 Task: Open Card Shareholder Meeting in Board Voice of Customer Journey Mapping to Workspace Business Intelligence and add a team member Softage.1@softage.net, a label Blue, a checklist Brand Identity, an attachment from Trello, a color Blue and finally, add a card description 'Conduct customer research for new marketing strategy' and a comment 'Given the potential risks associated with this task, let us ensure that we have a solid risk management plan in place.'. Add a start date 'Jan 09, 1900' with a due date 'Jan 16, 1900'
Action: Mouse moved to (67, 285)
Screenshot: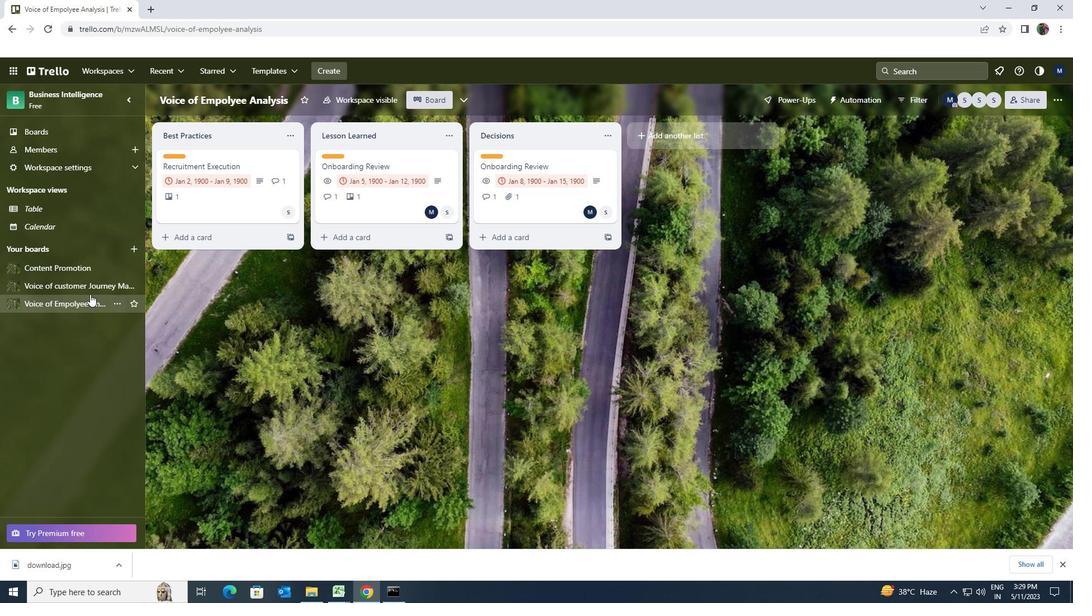 
Action: Mouse pressed left at (67, 285)
Screenshot: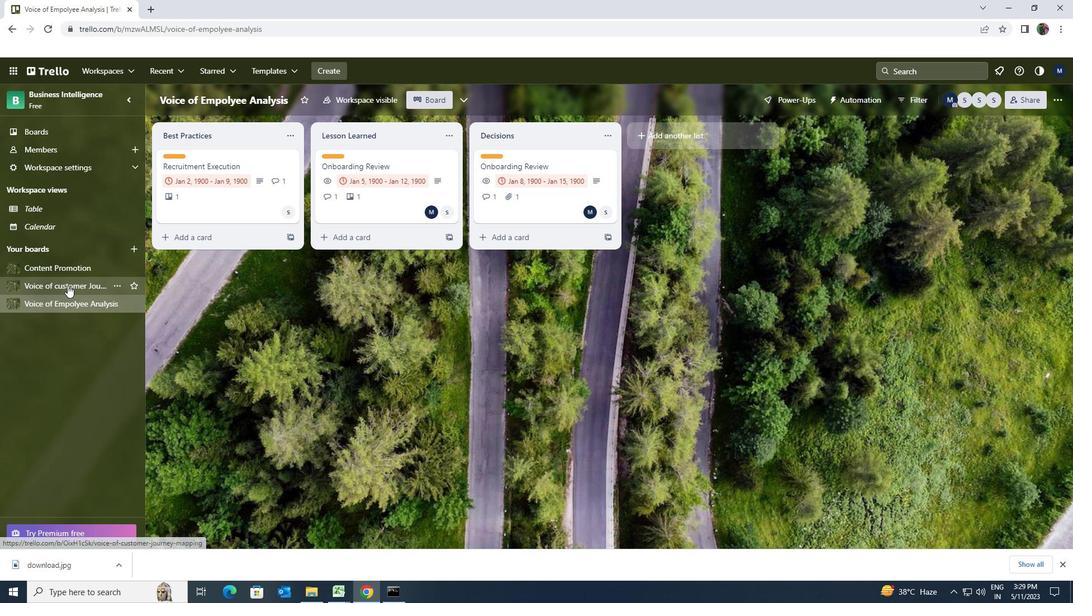 
Action: Mouse moved to (540, 157)
Screenshot: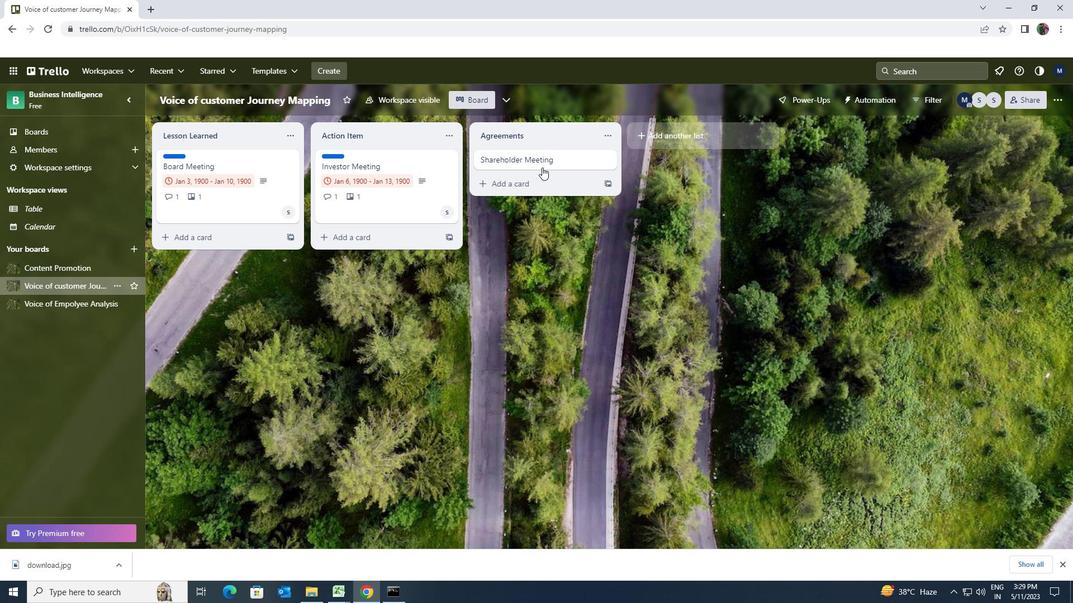 
Action: Mouse pressed left at (540, 157)
Screenshot: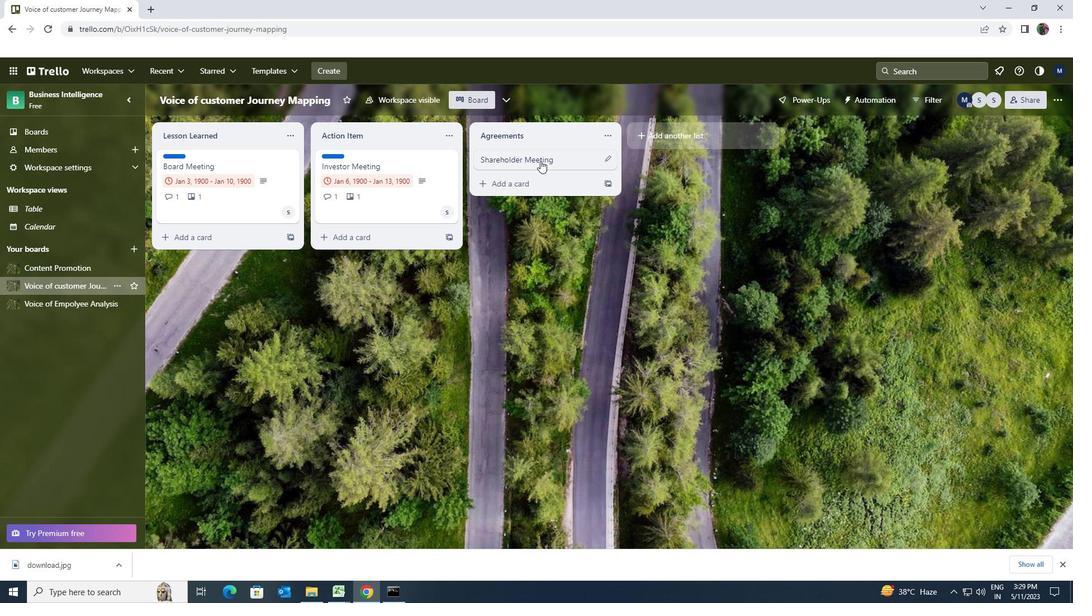 
Action: Mouse moved to (655, 157)
Screenshot: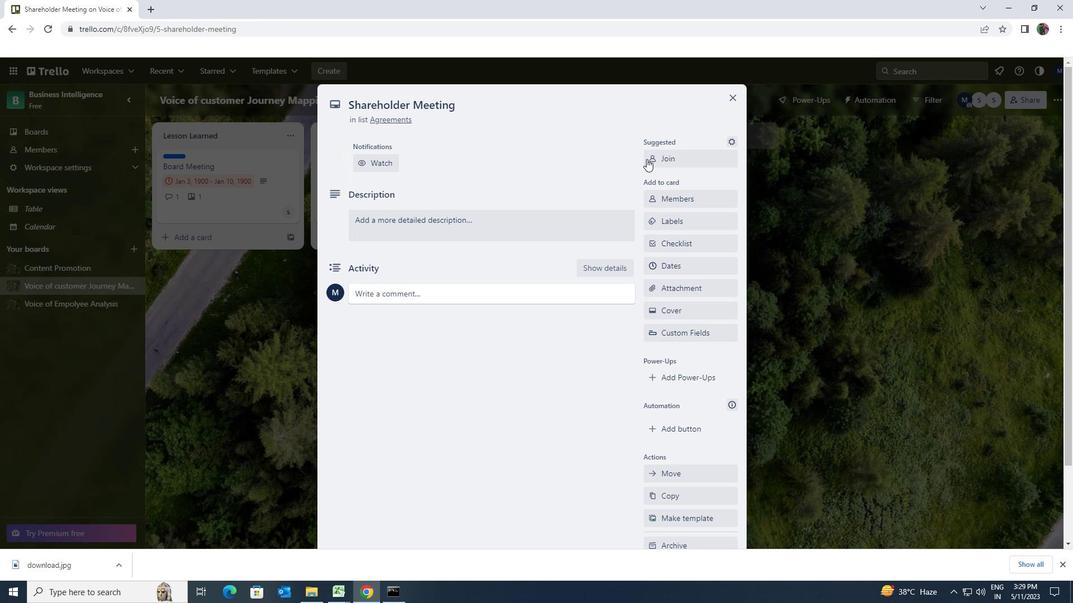 
Action: Mouse pressed left at (655, 157)
Screenshot: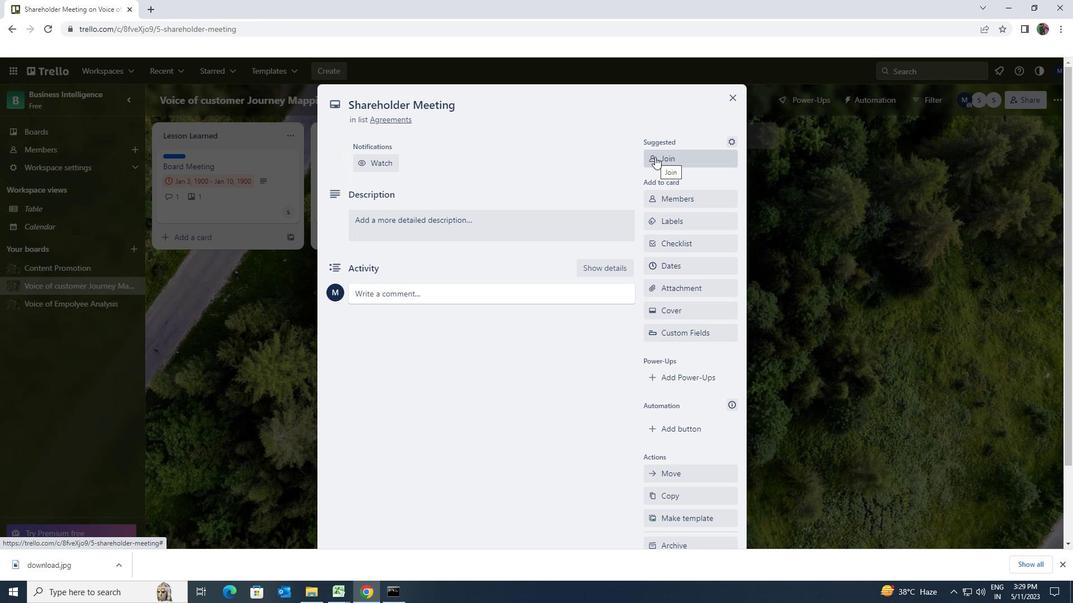 
Action: Mouse moved to (666, 162)
Screenshot: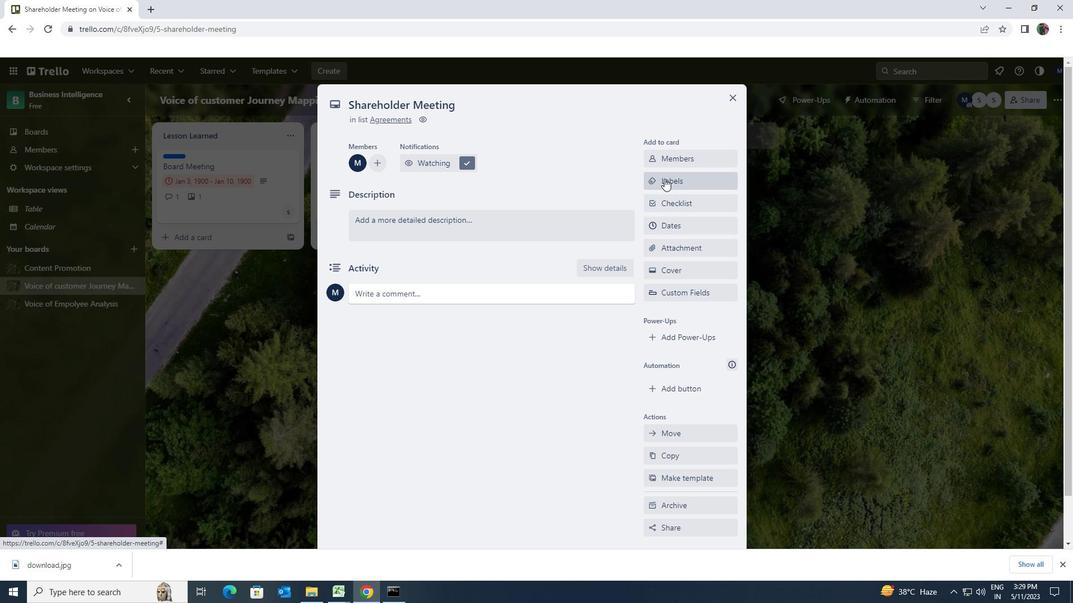 
Action: Mouse pressed left at (666, 162)
Screenshot: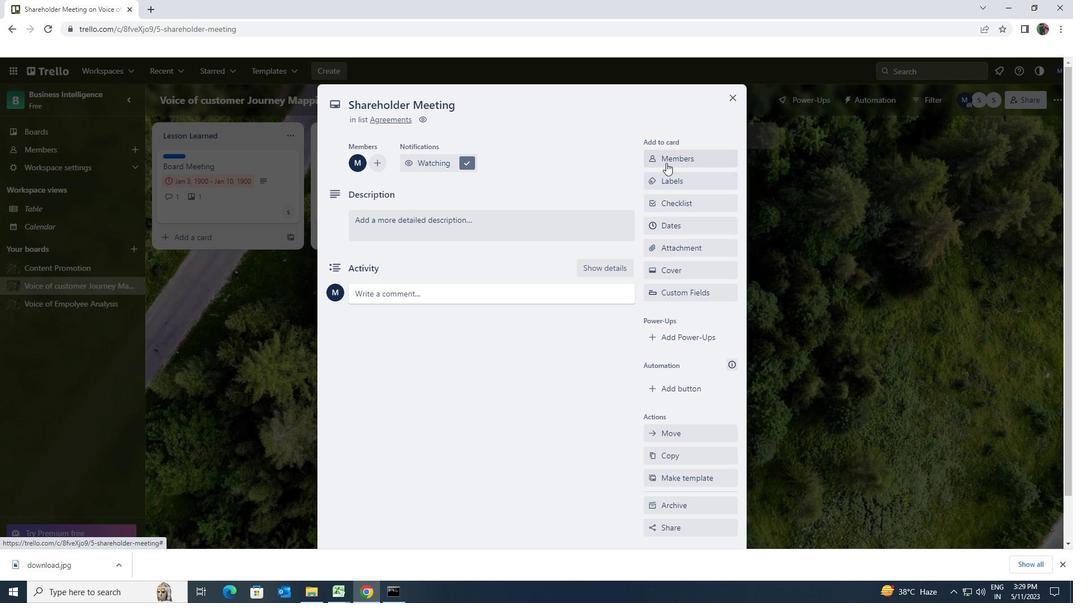 
Action: Mouse moved to (672, 206)
Screenshot: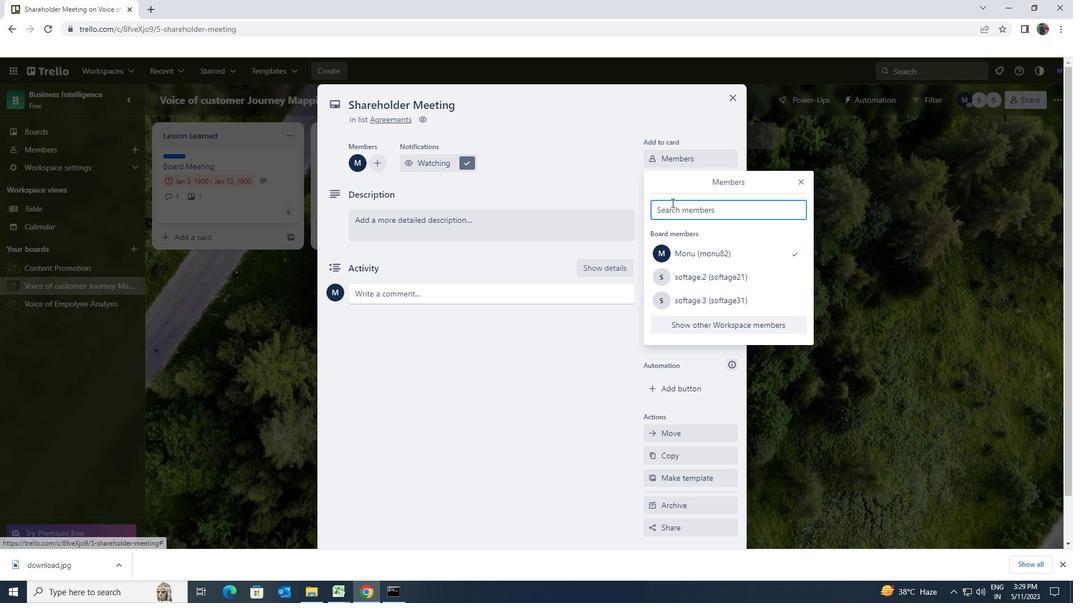 
Action: Mouse pressed left at (672, 206)
Screenshot: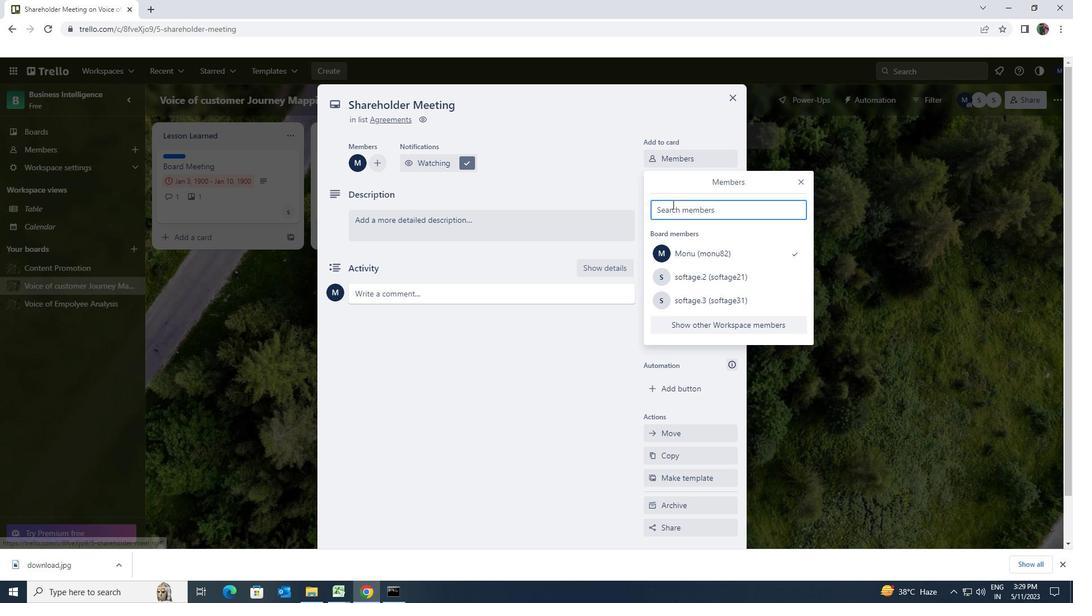 
Action: Key pressed softage.1<Key.shift>@SOFTAGE.NET
Screenshot: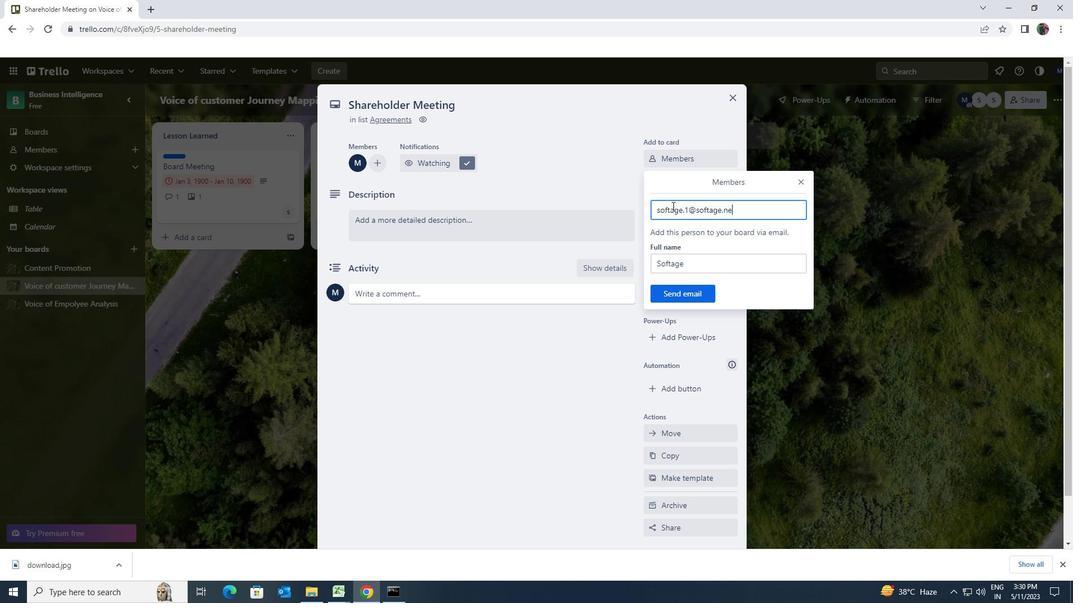 
Action: Mouse moved to (674, 287)
Screenshot: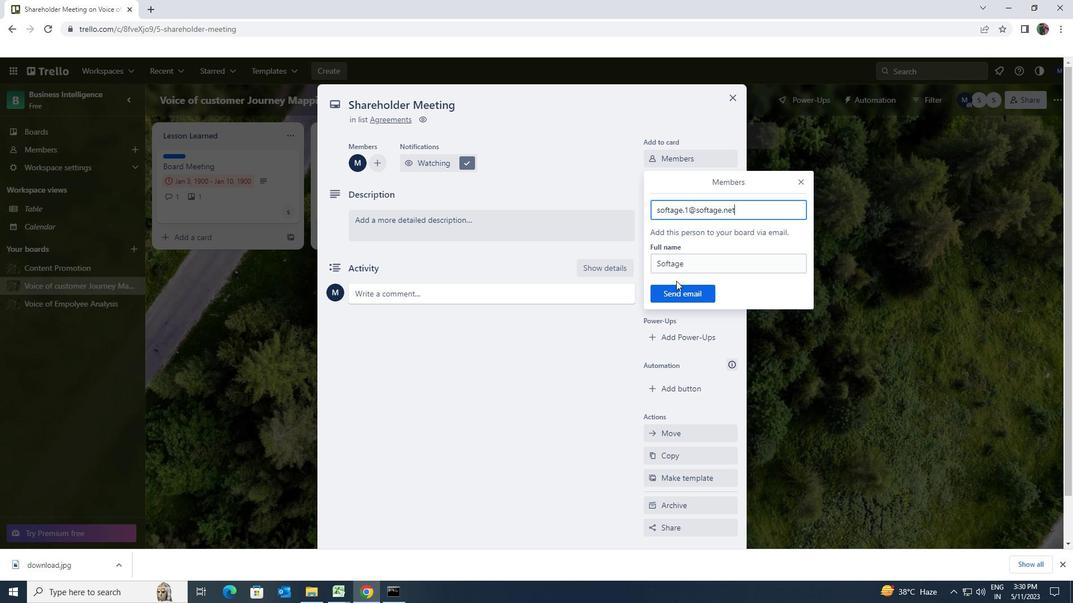 
Action: Mouse pressed left at (674, 287)
Screenshot: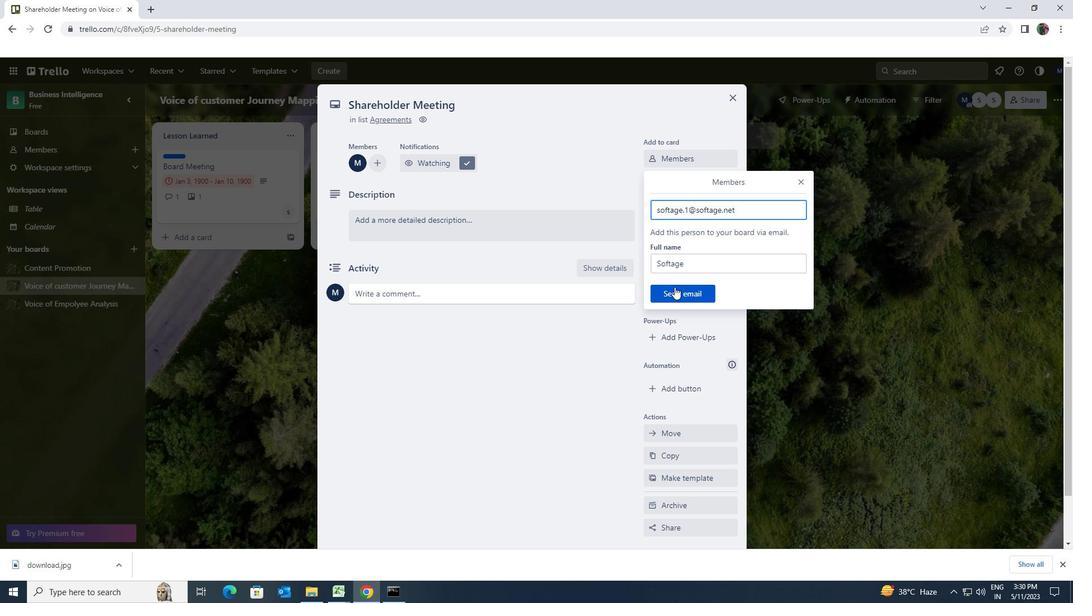 
Action: Mouse moved to (683, 180)
Screenshot: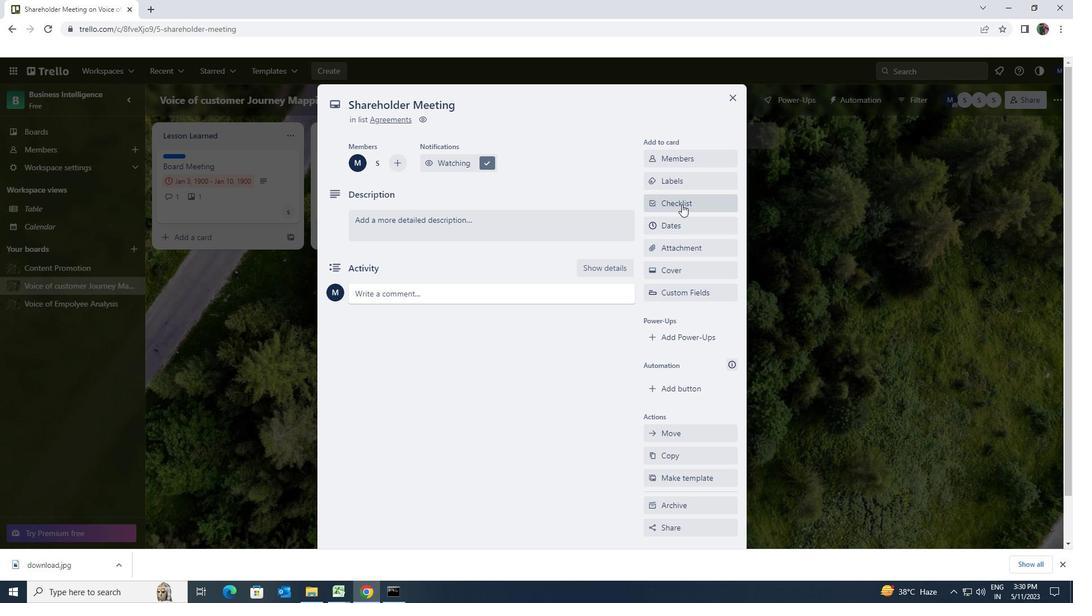 
Action: Mouse pressed left at (683, 180)
Screenshot: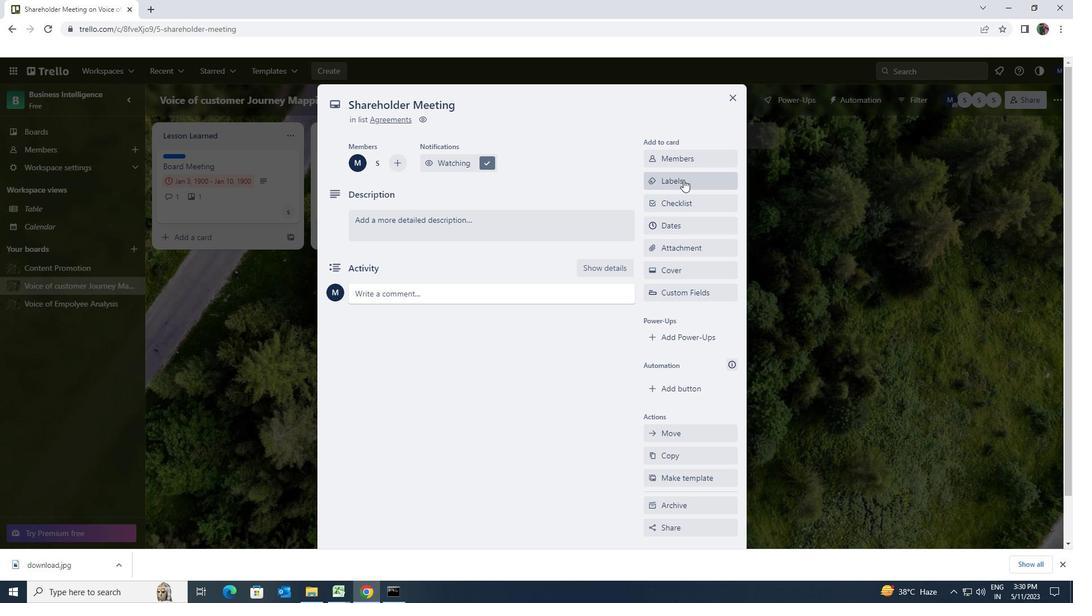 
Action: Mouse moved to (733, 414)
Screenshot: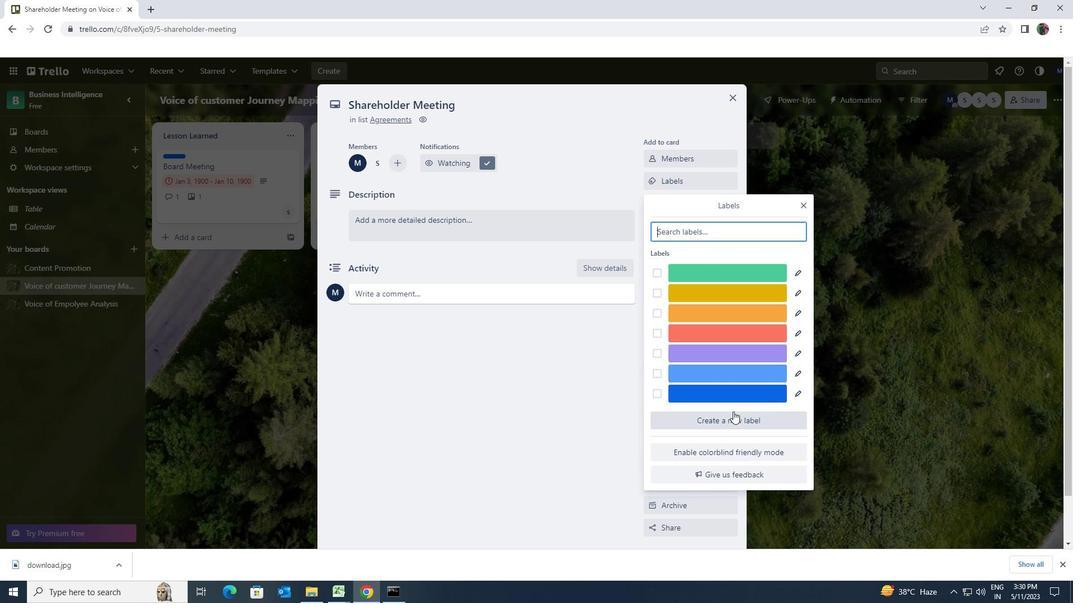 
Action: Mouse pressed left at (733, 414)
Screenshot: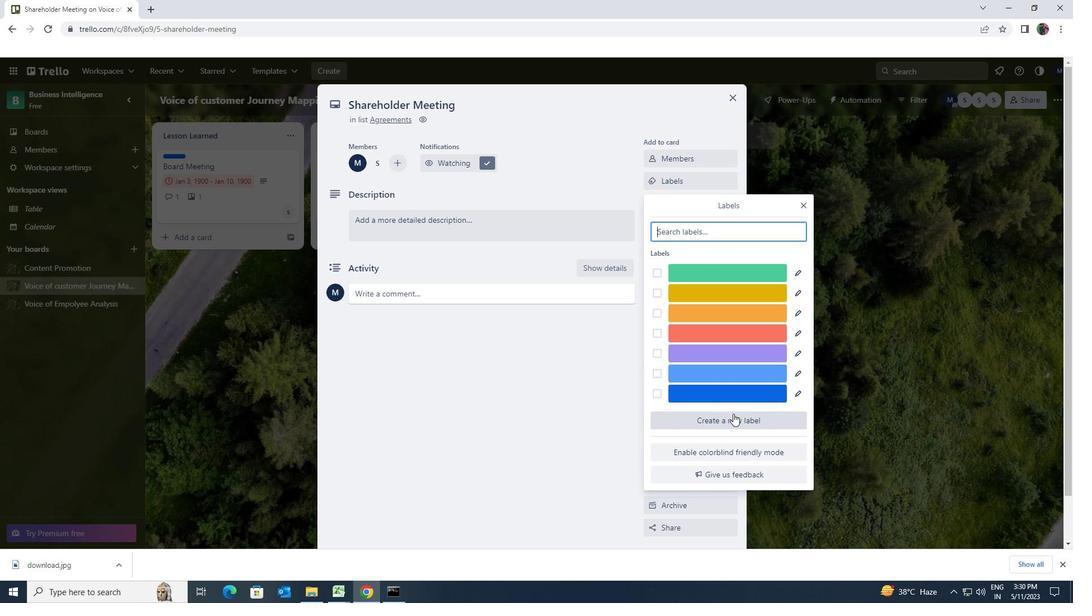 
Action: Mouse moved to (668, 446)
Screenshot: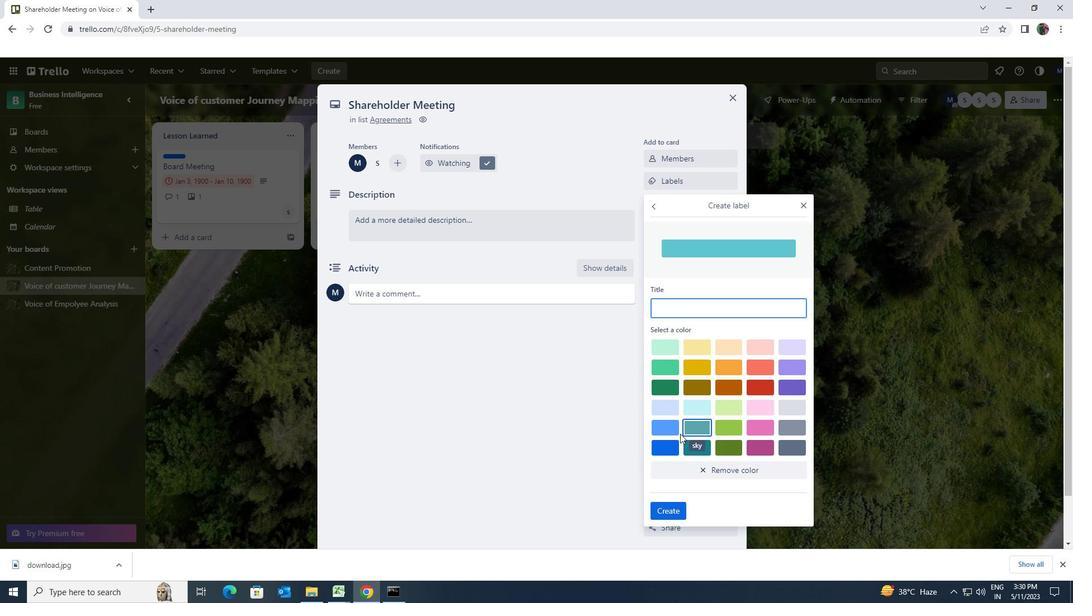 
Action: Mouse pressed left at (668, 446)
Screenshot: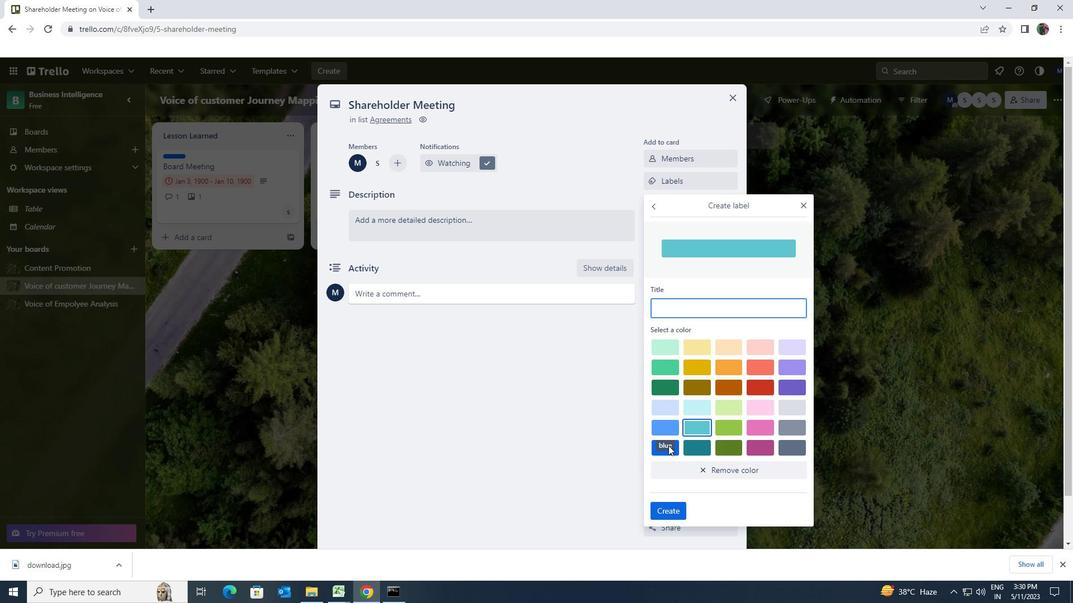 
Action: Mouse moved to (669, 452)
Screenshot: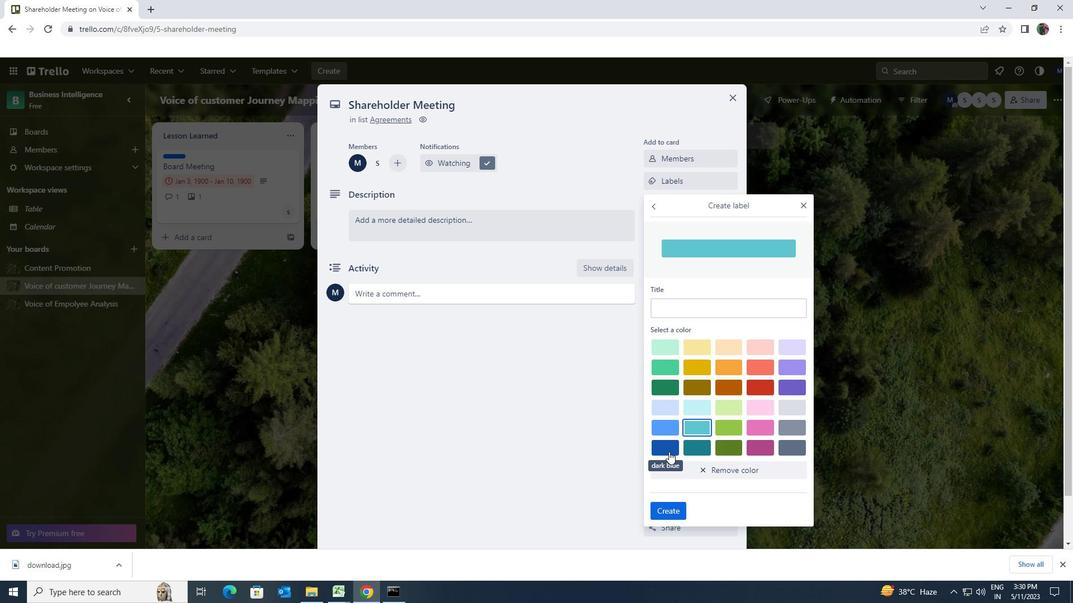 
Action: Mouse pressed left at (669, 452)
Screenshot: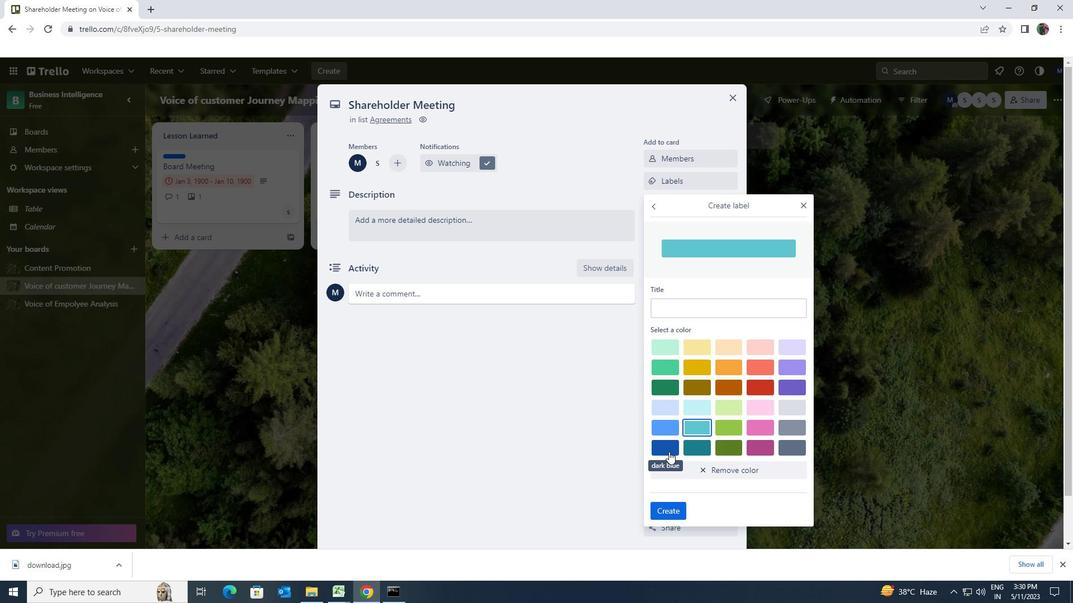 
Action: Mouse moved to (670, 512)
Screenshot: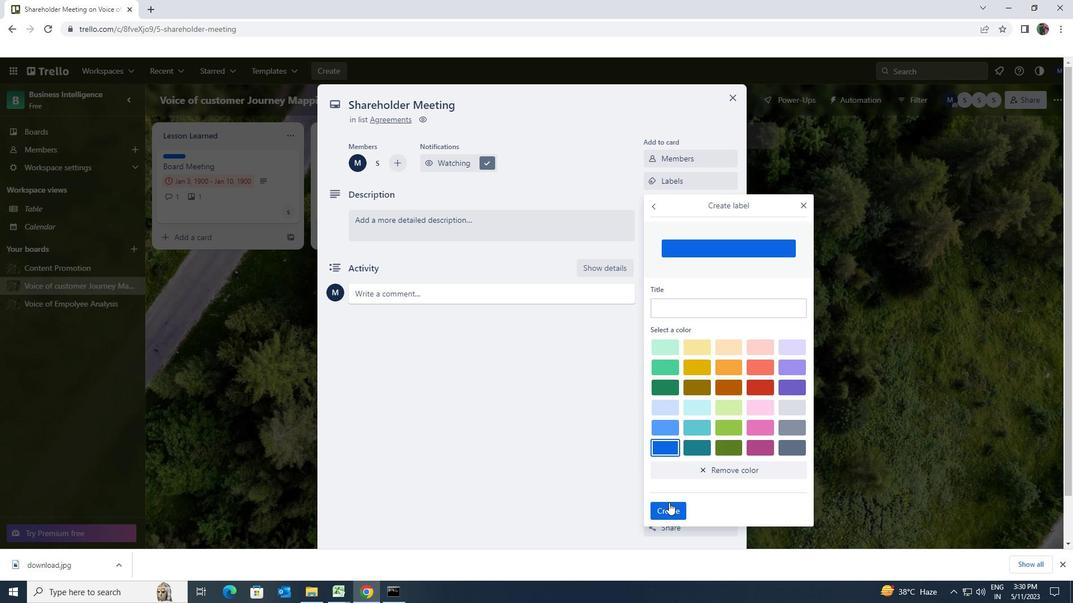 
Action: Mouse pressed left at (670, 512)
Screenshot: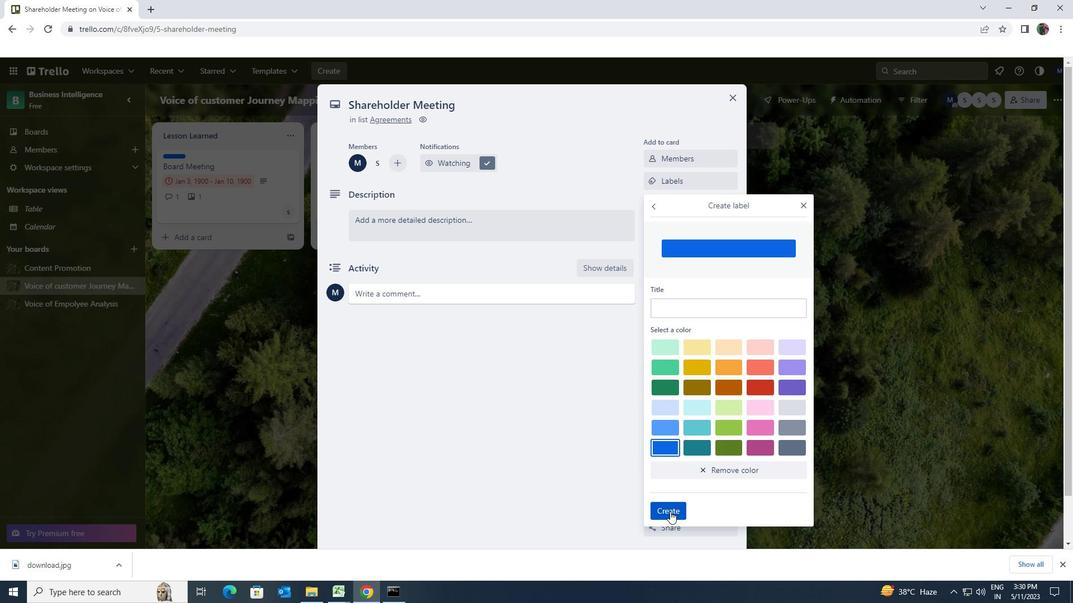 
Action: Mouse moved to (806, 205)
Screenshot: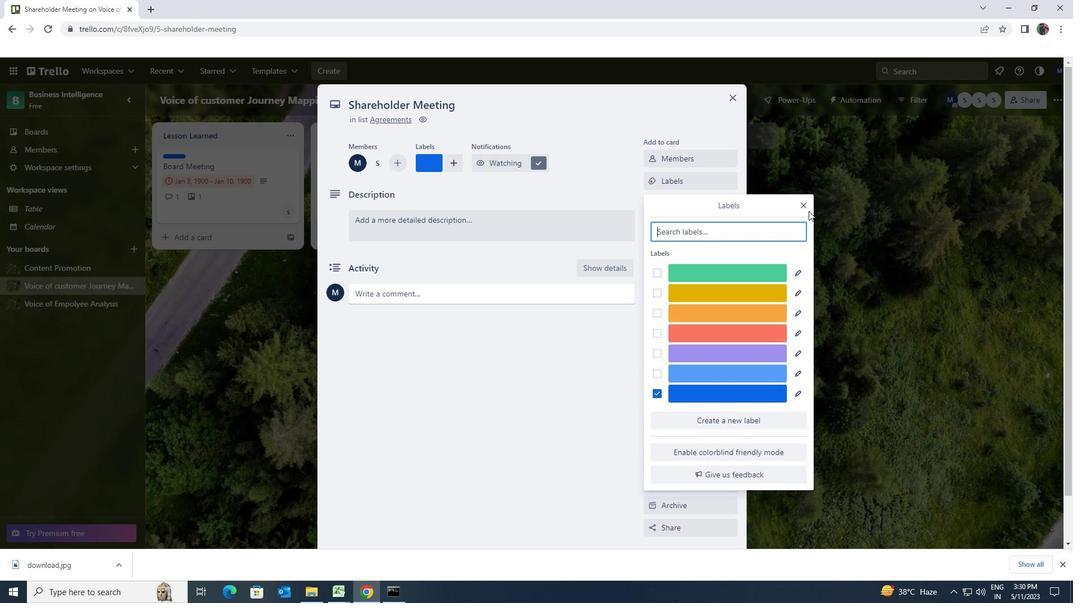 
Action: Mouse pressed left at (806, 205)
Screenshot: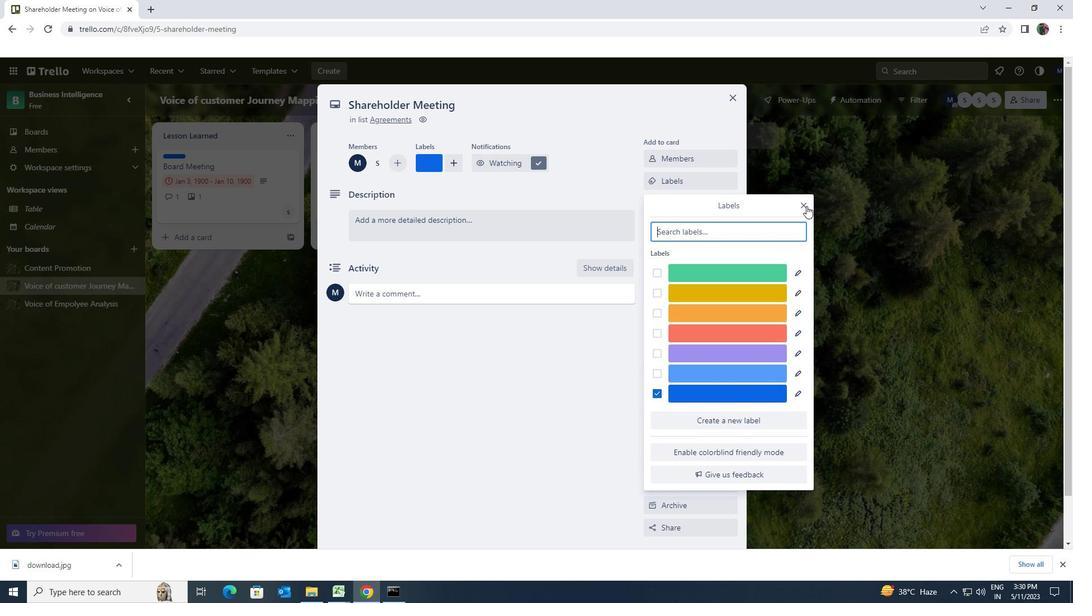 
Action: Mouse moved to (728, 203)
Screenshot: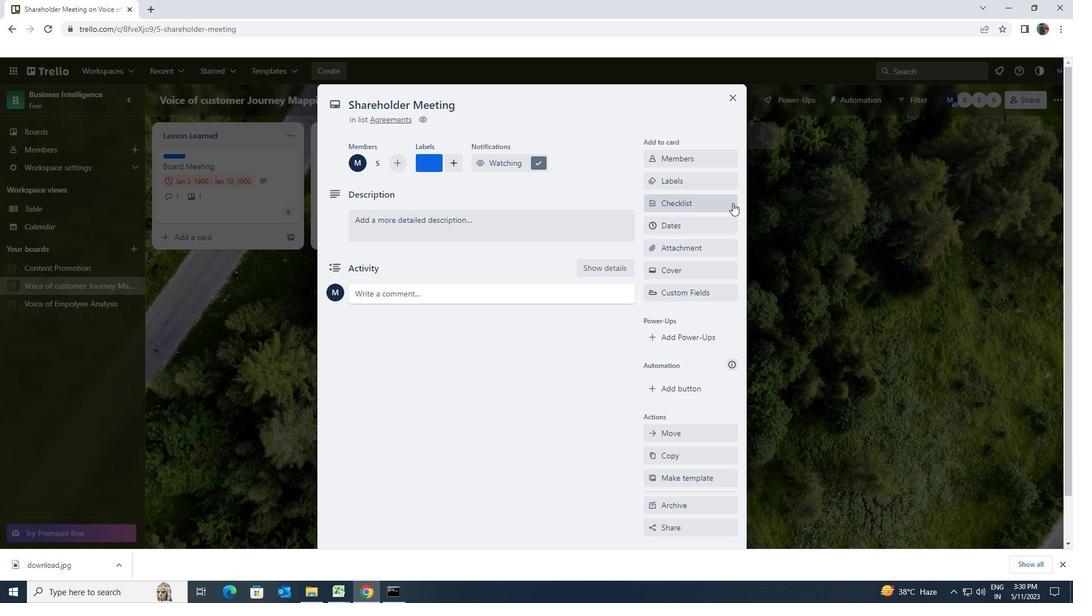 
Action: Mouse pressed left at (728, 203)
Screenshot: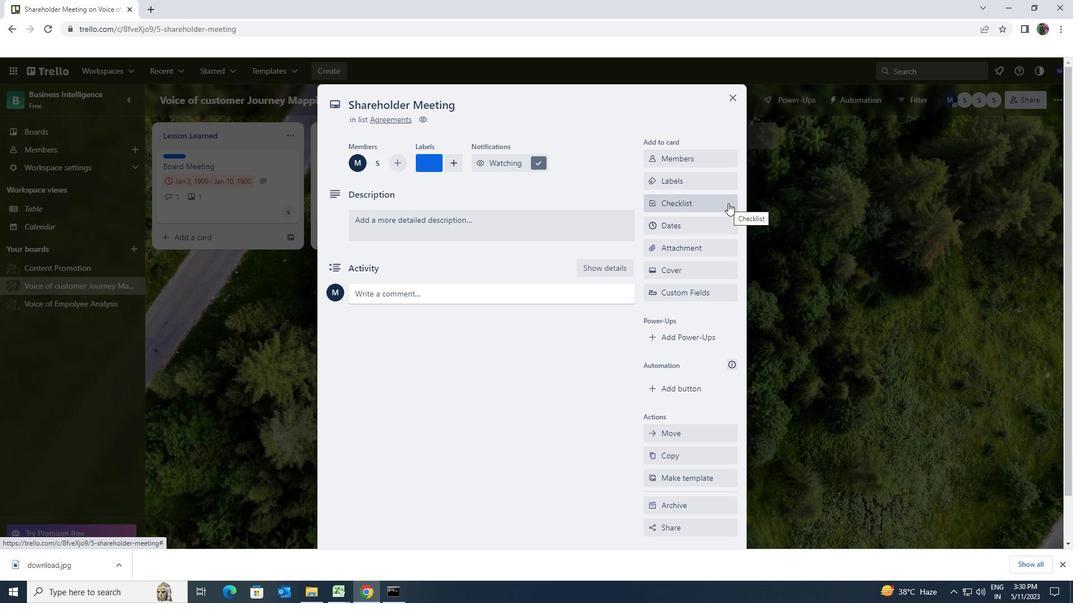 
Action: Key pressed <Key.shift>BRAND<Key.space><Key.shift>IDENTITY
Screenshot: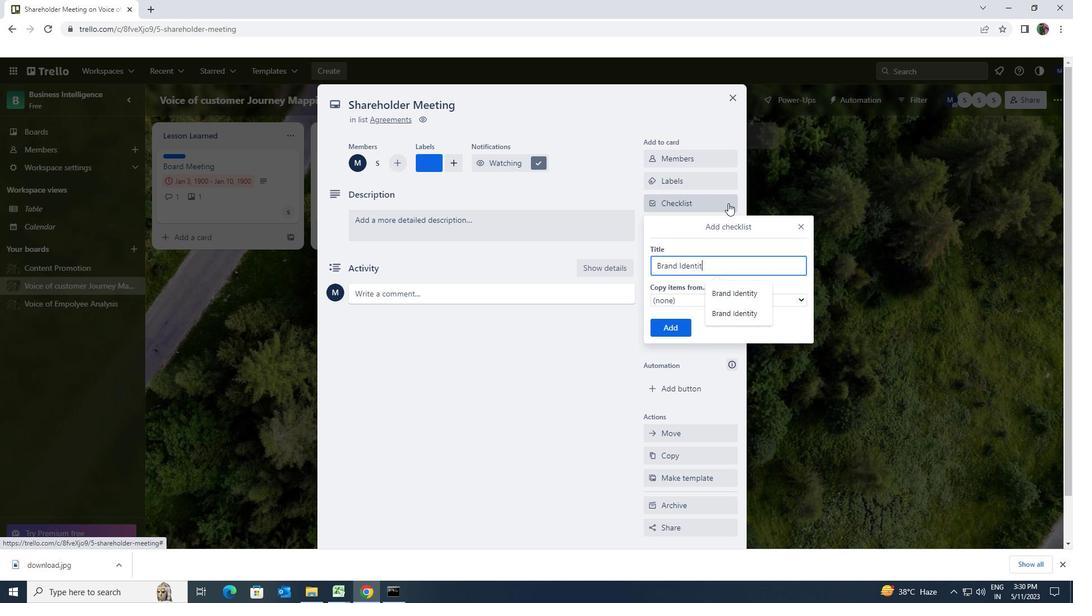
Action: Mouse moved to (676, 322)
Screenshot: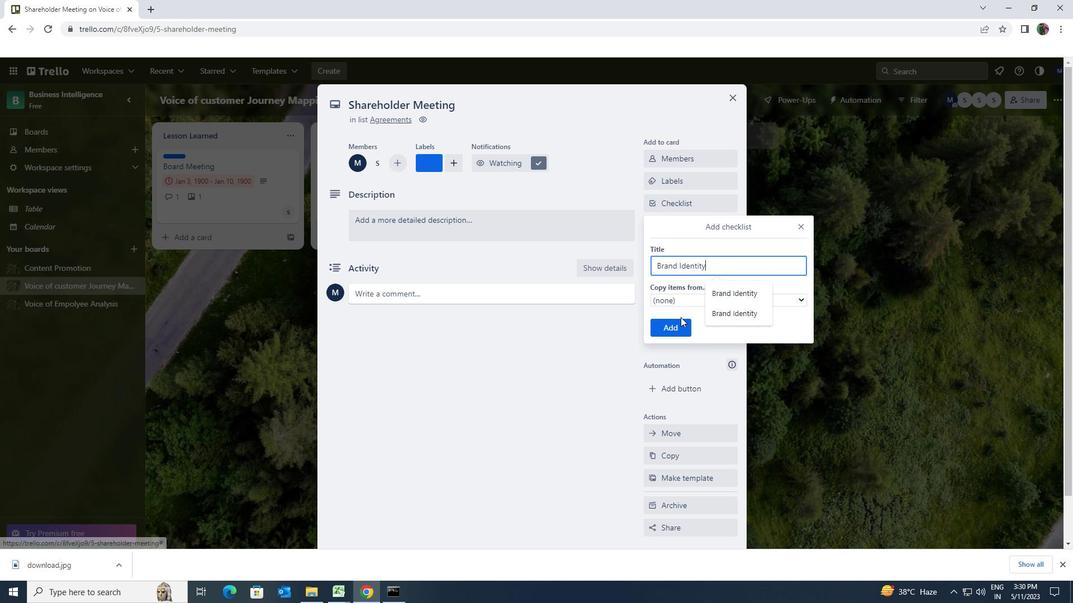 
Action: Mouse pressed left at (676, 322)
Screenshot: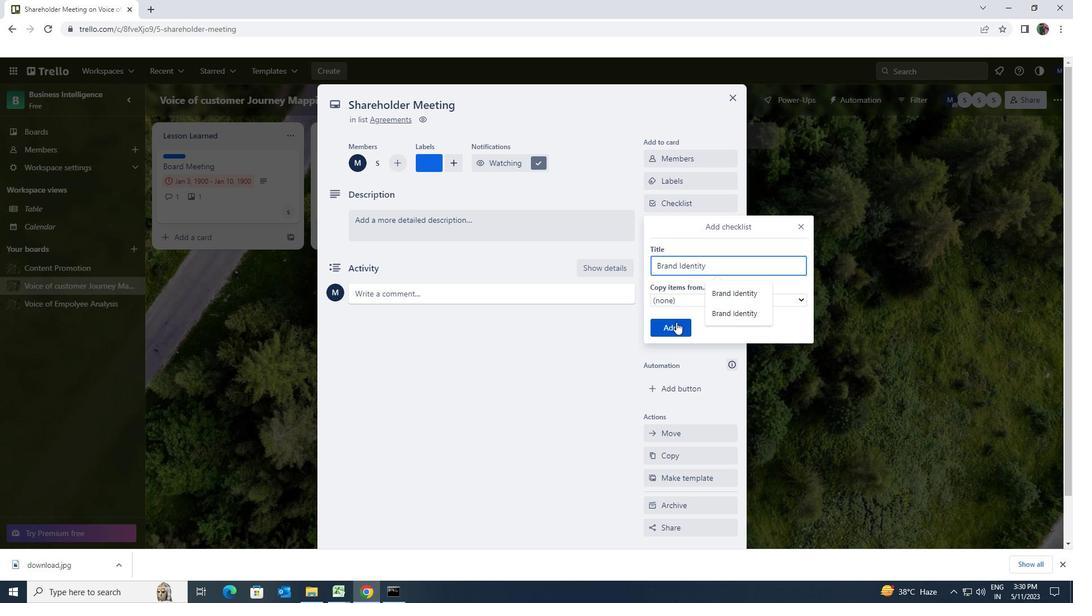 
Action: Mouse moved to (702, 240)
Screenshot: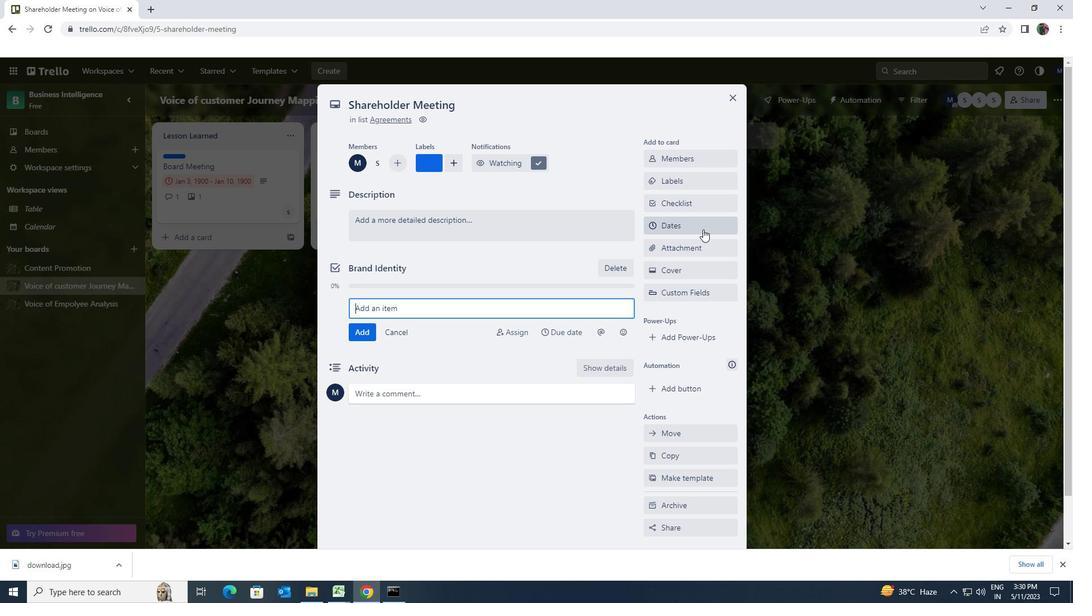 
Action: Mouse pressed left at (702, 240)
Screenshot: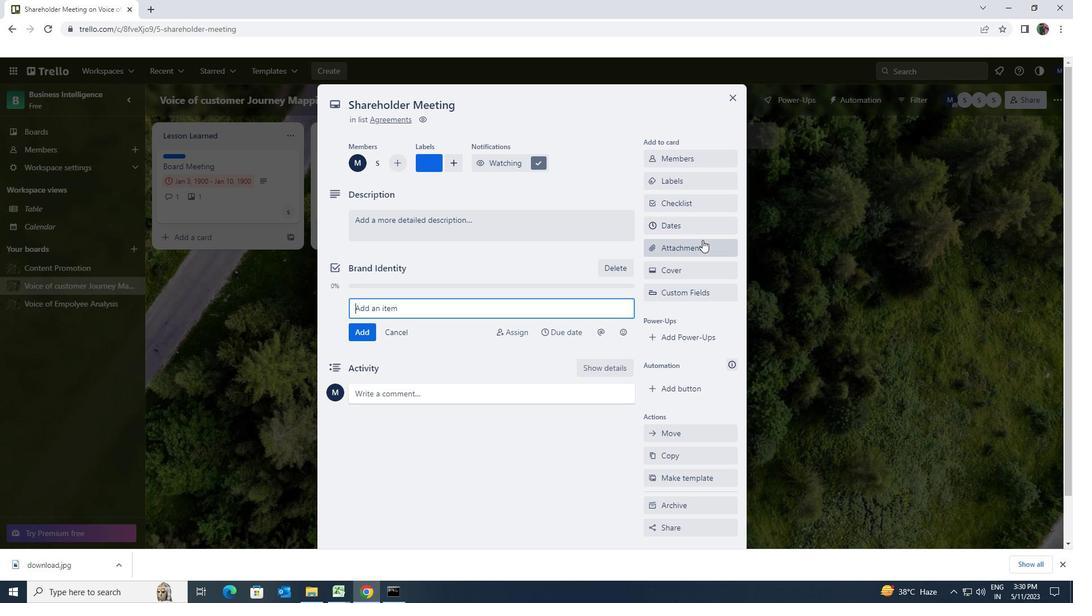 
Action: Mouse moved to (690, 308)
Screenshot: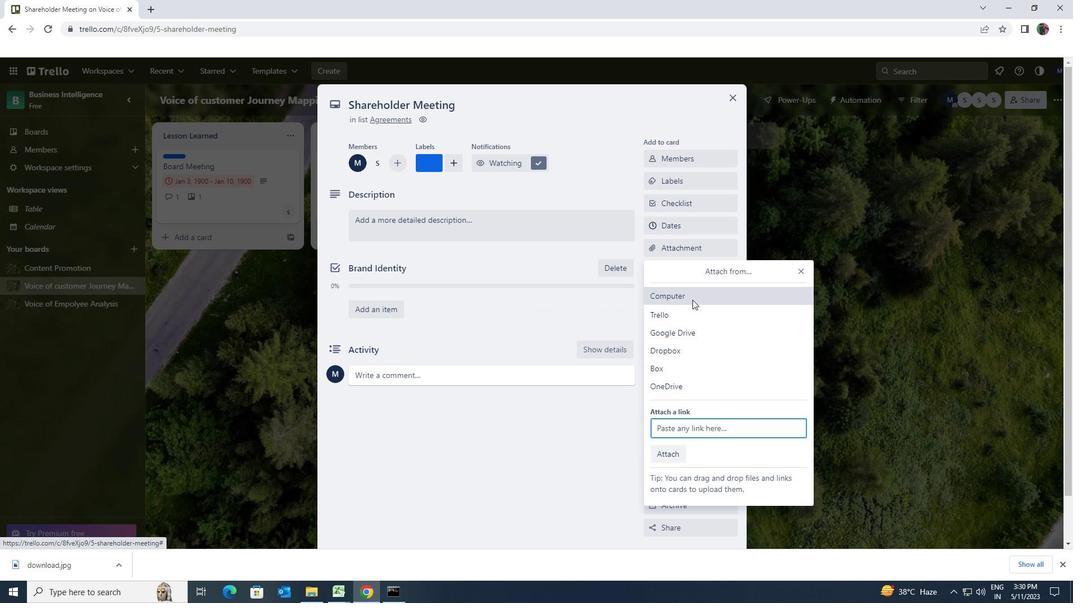 
Action: Mouse pressed left at (690, 308)
Screenshot: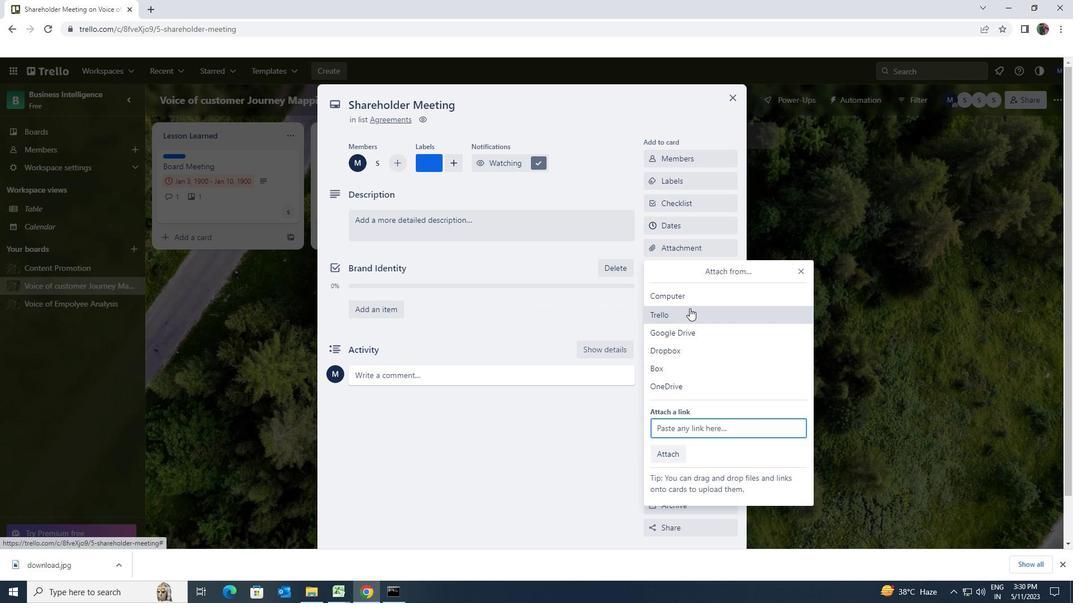 
Action: Mouse moved to (695, 243)
Screenshot: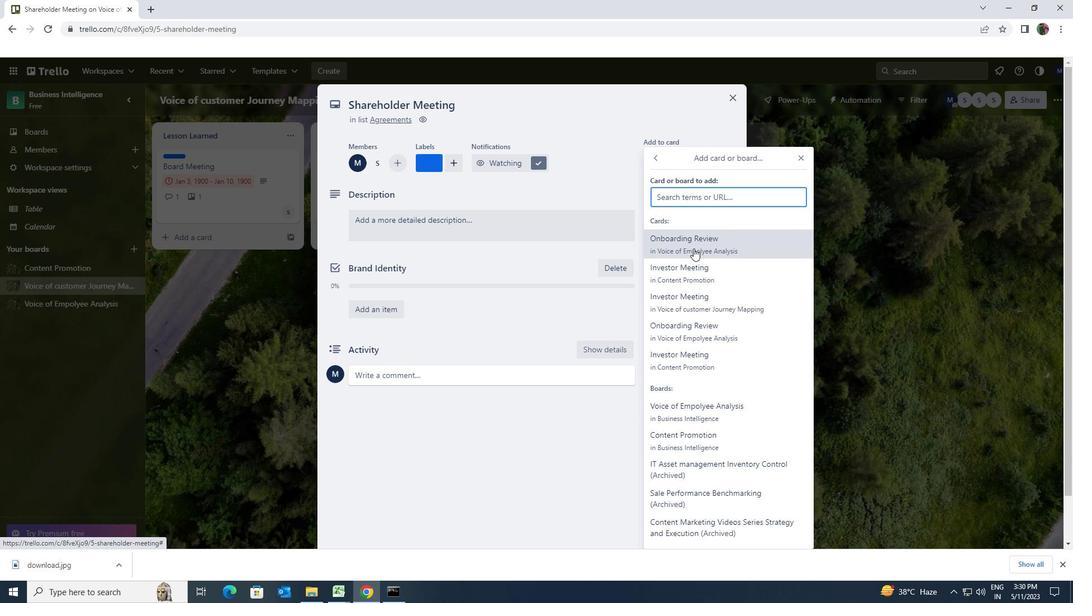 
Action: Mouse pressed left at (695, 243)
Screenshot: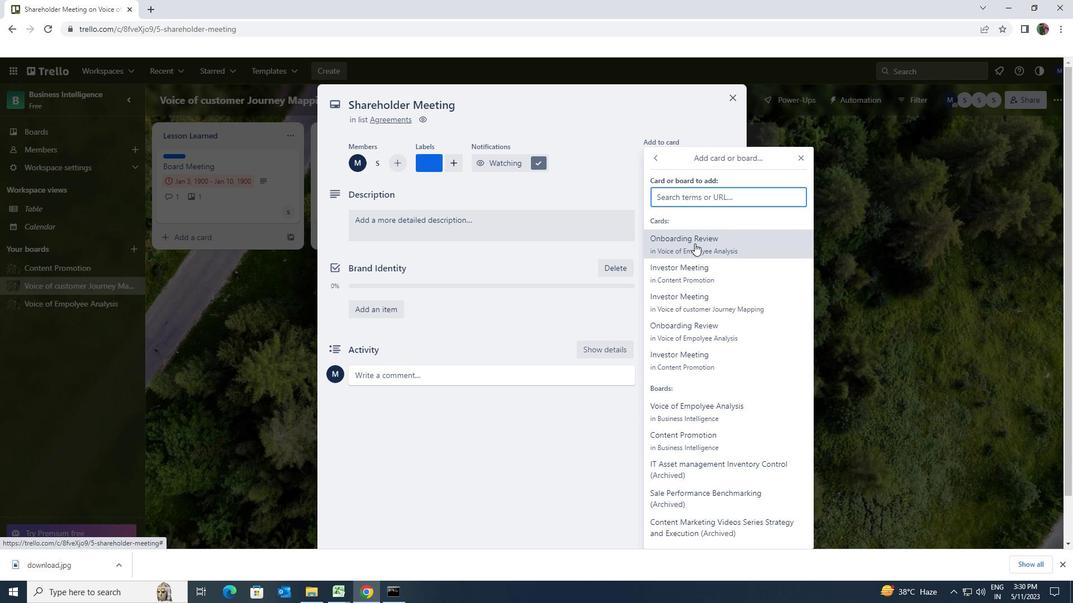 
Action: Mouse moved to (612, 223)
Screenshot: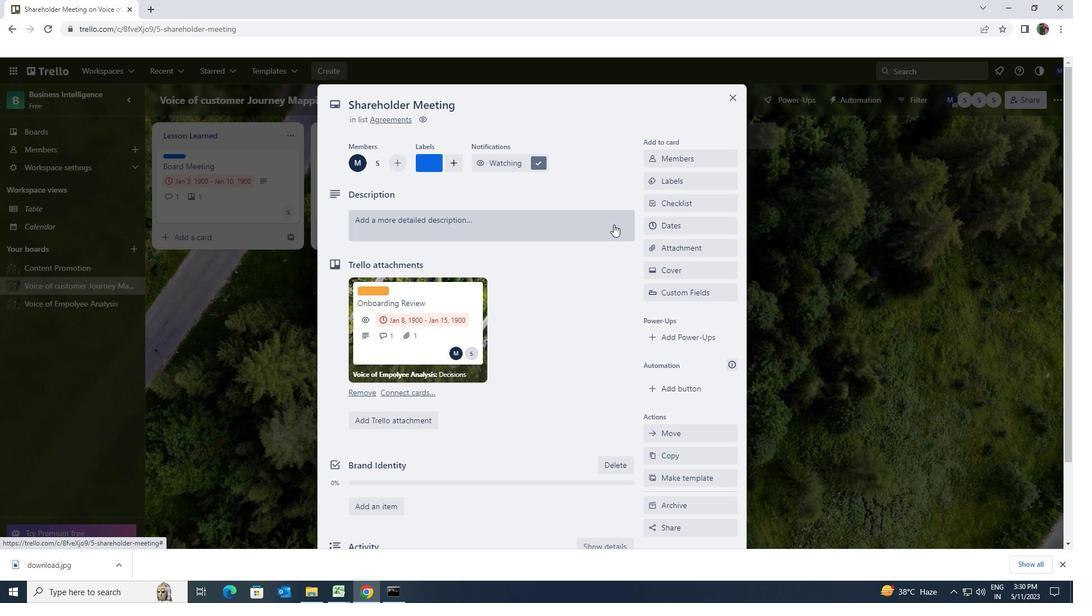 
Action: Mouse pressed left at (612, 223)
Screenshot: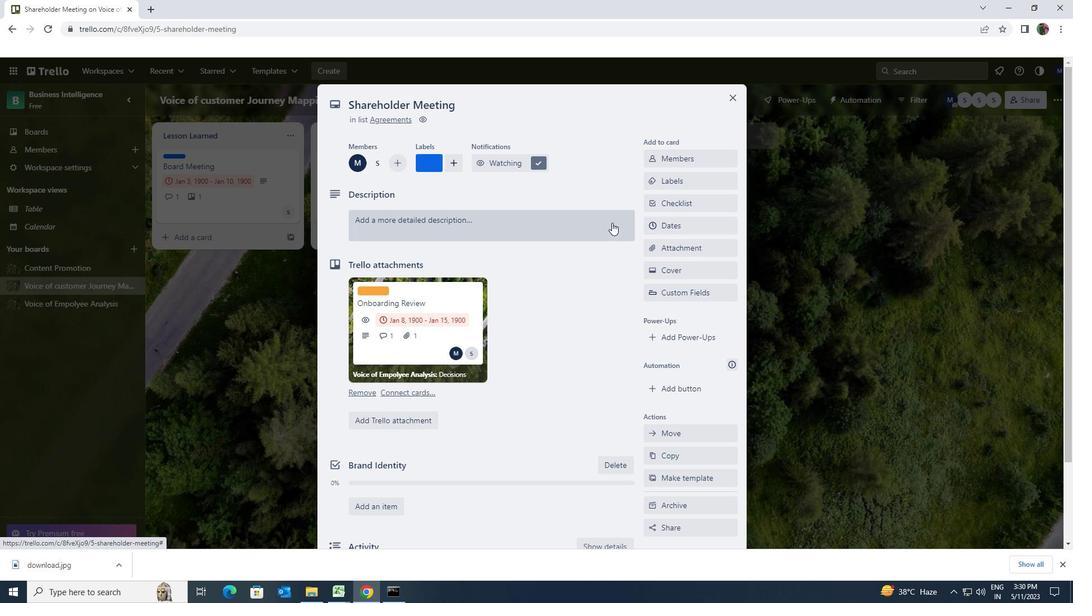 
Action: Key pressed <Key.shift>CONDUCT<Key.space>CUSTOMER<Key.space>RESEARCH<Key.space>FOR<Key.space>NEW<Key.space>MARKETING<Key.space>STRATEGY<Key.space>
Screenshot: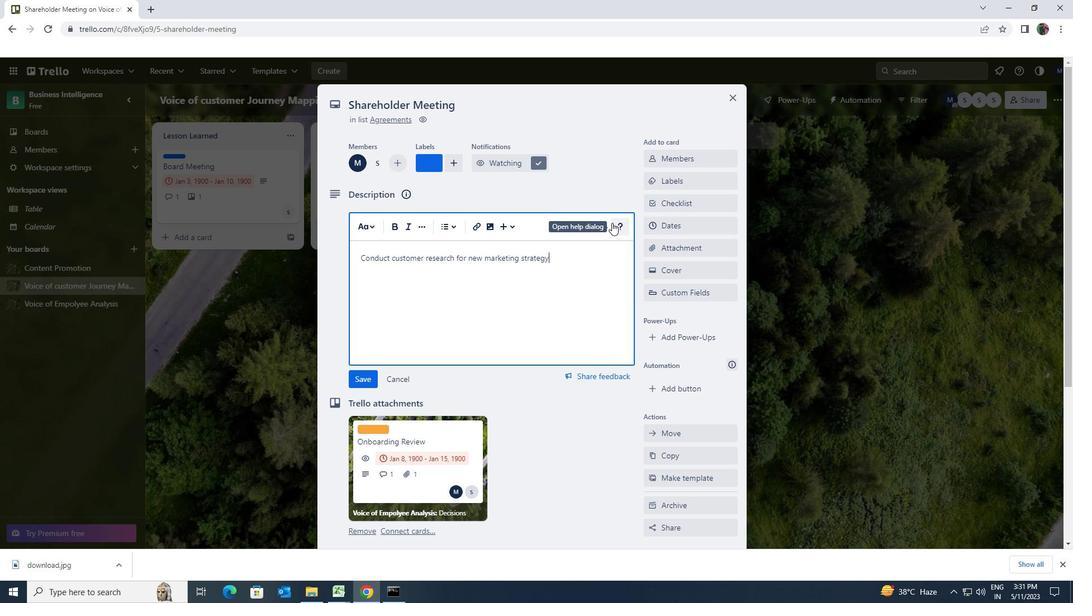 
Action: Mouse moved to (369, 372)
Screenshot: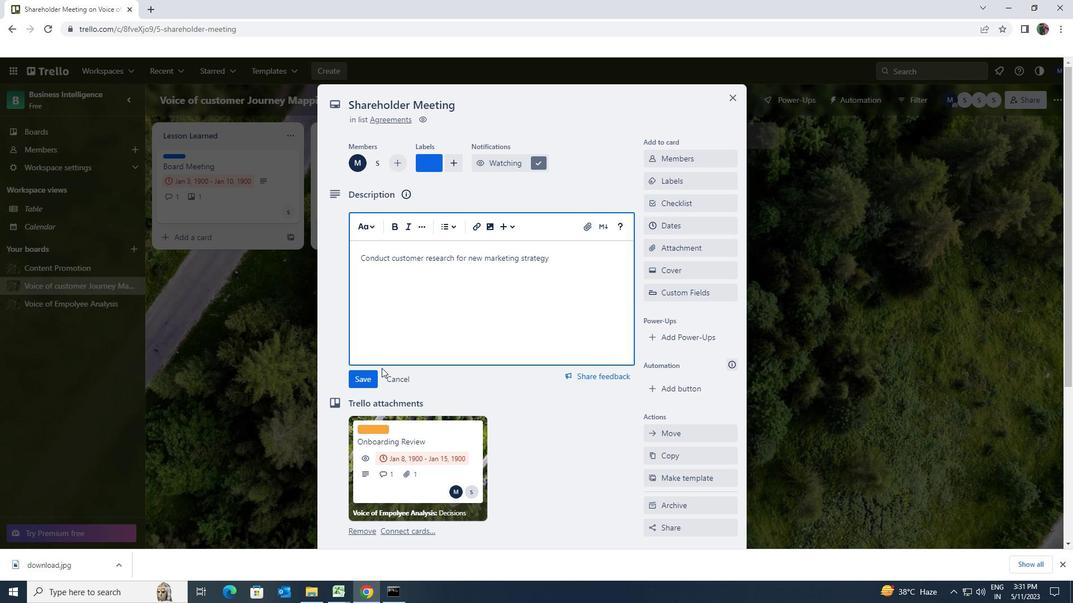
Action: Mouse pressed left at (369, 372)
Screenshot: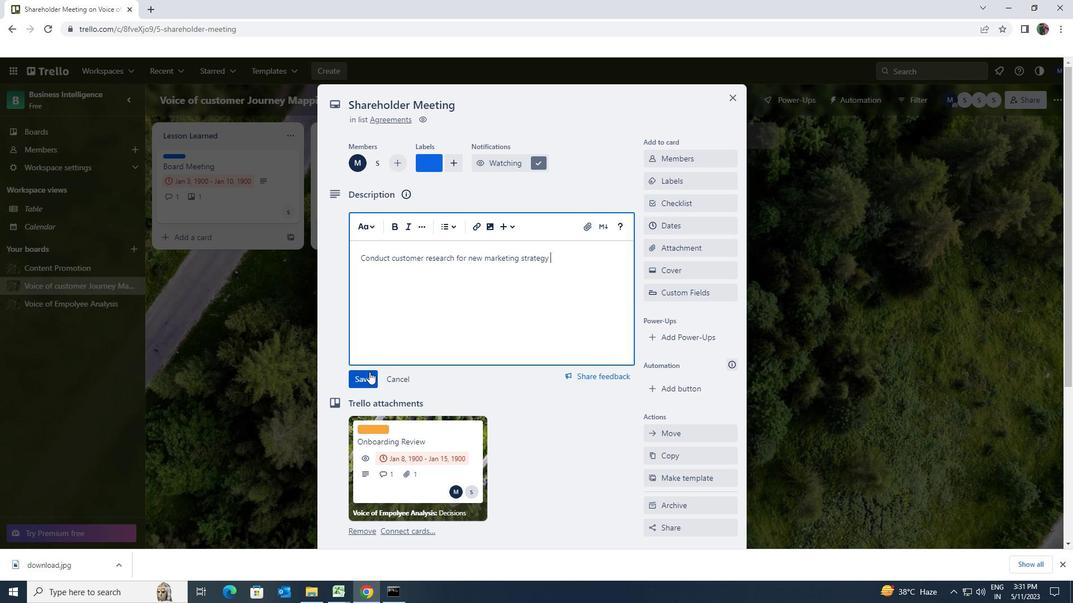 
Action: Mouse scrolled (369, 371) with delta (0, 0)
Screenshot: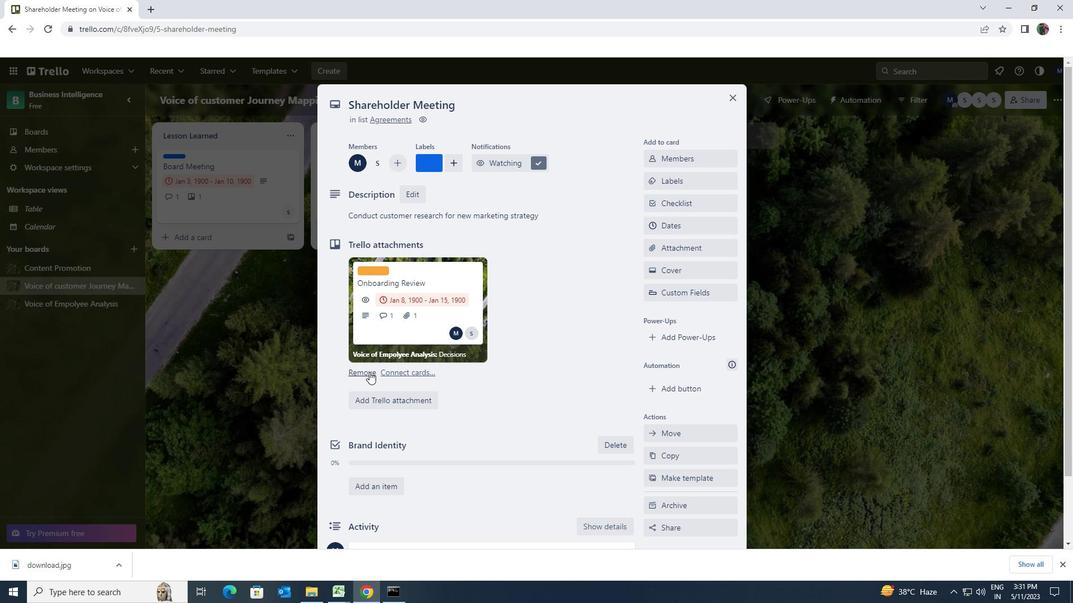 
Action: Mouse scrolled (369, 371) with delta (0, 0)
Screenshot: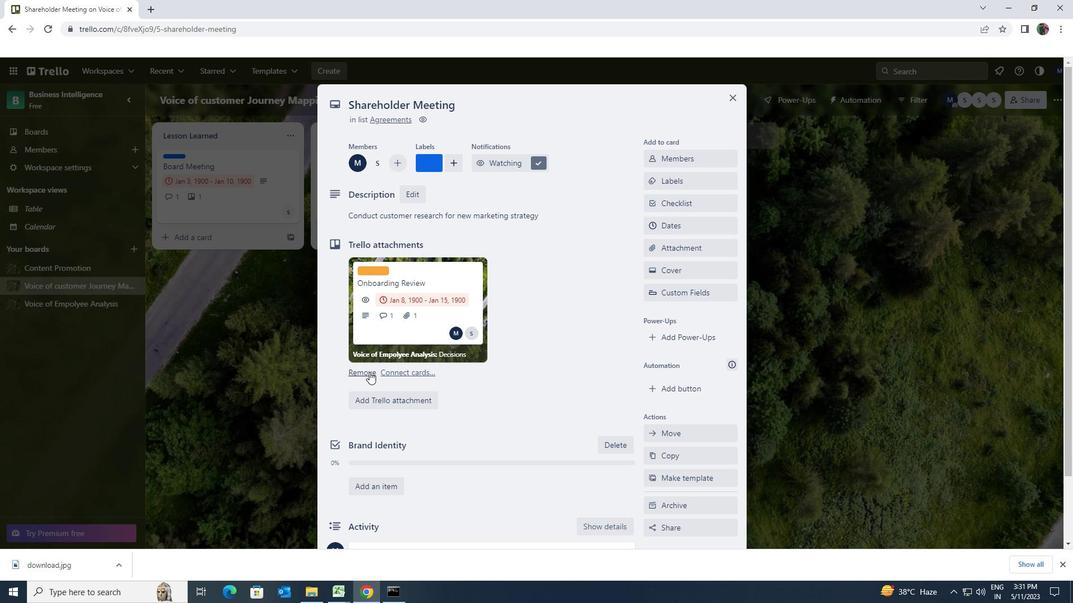
Action: Mouse moved to (369, 372)
Screenshot: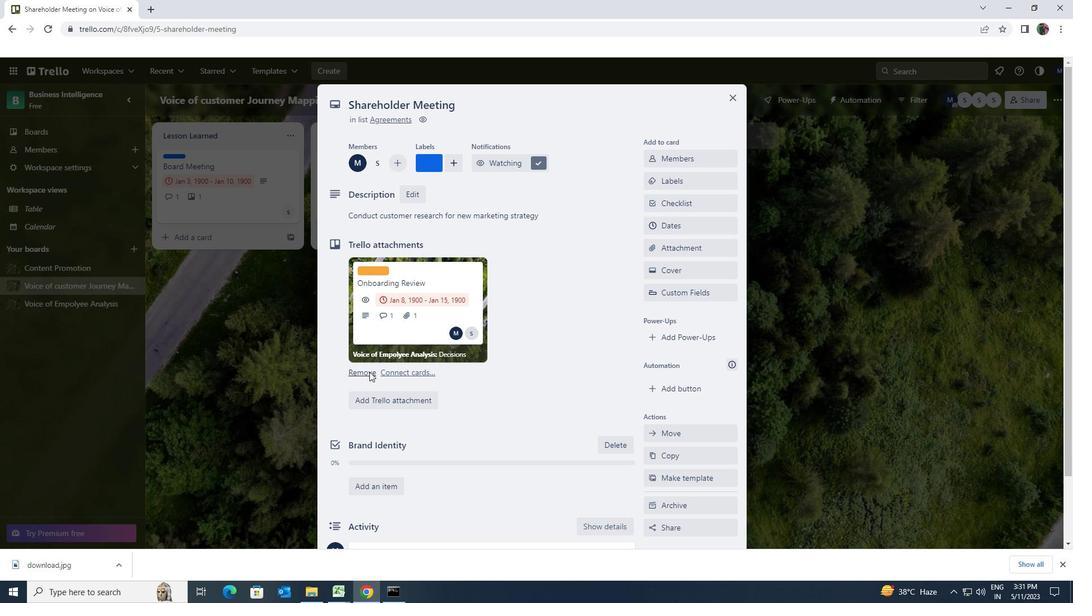 
Action: Mouse scrolled (369, 371) with delta (0, 0)
Screenshot: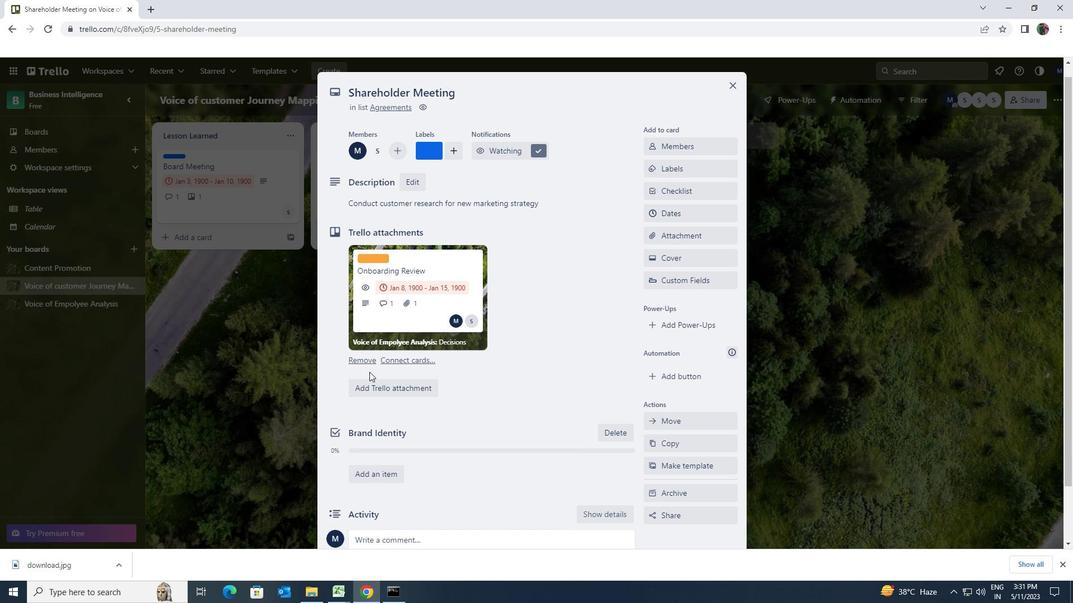
Action: Mouse scrolled (369, 371) with delta (0, 0)
Screenshot: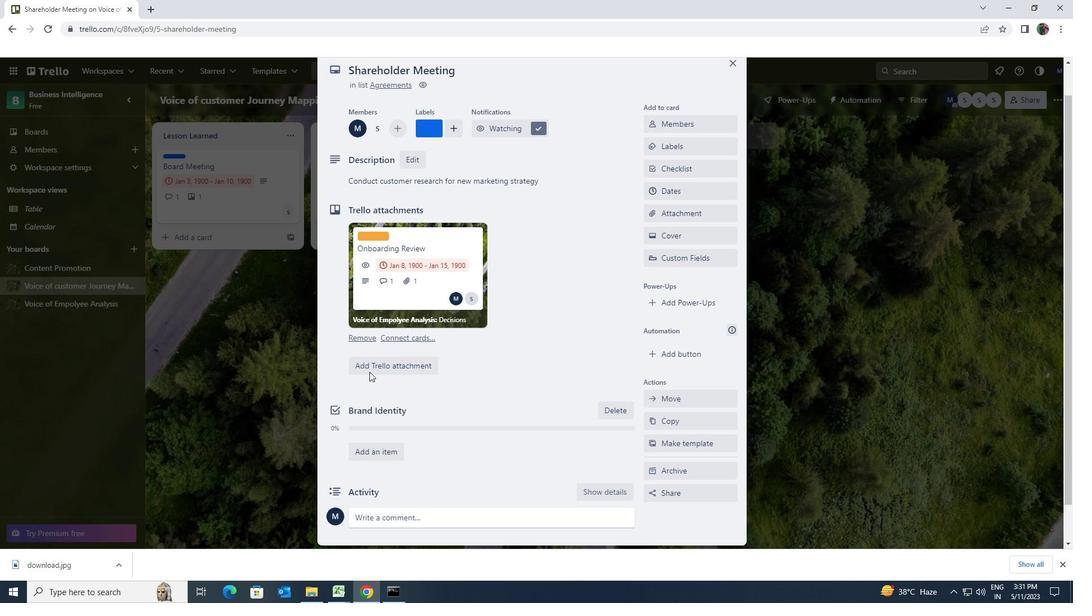 
Action: Mouse moved to (376, 476)
Screenshot: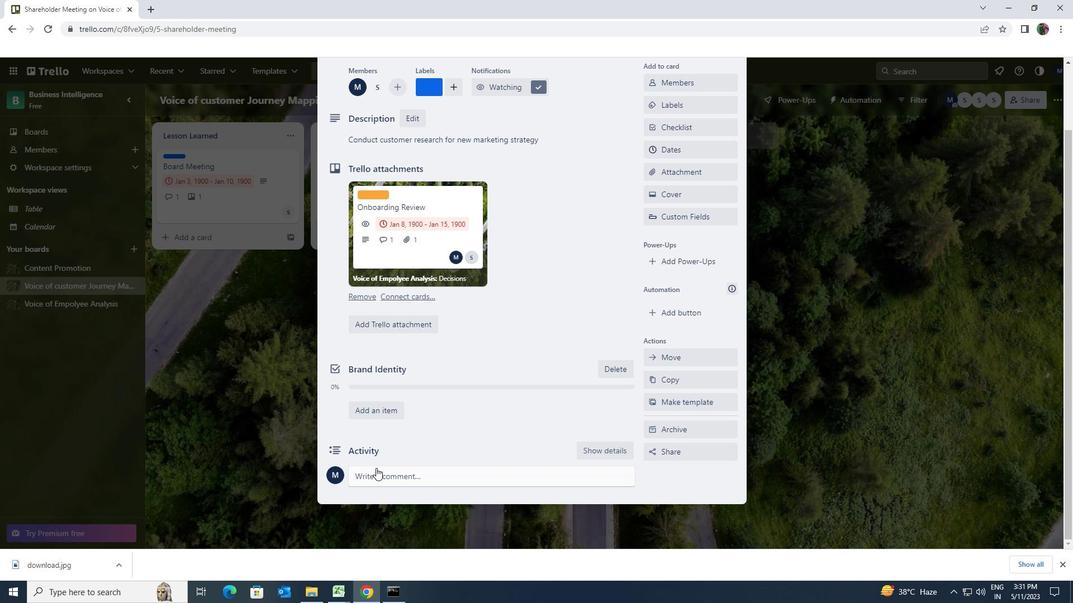 
Action: Mouse pressed left at (376, 476)
Screenshot: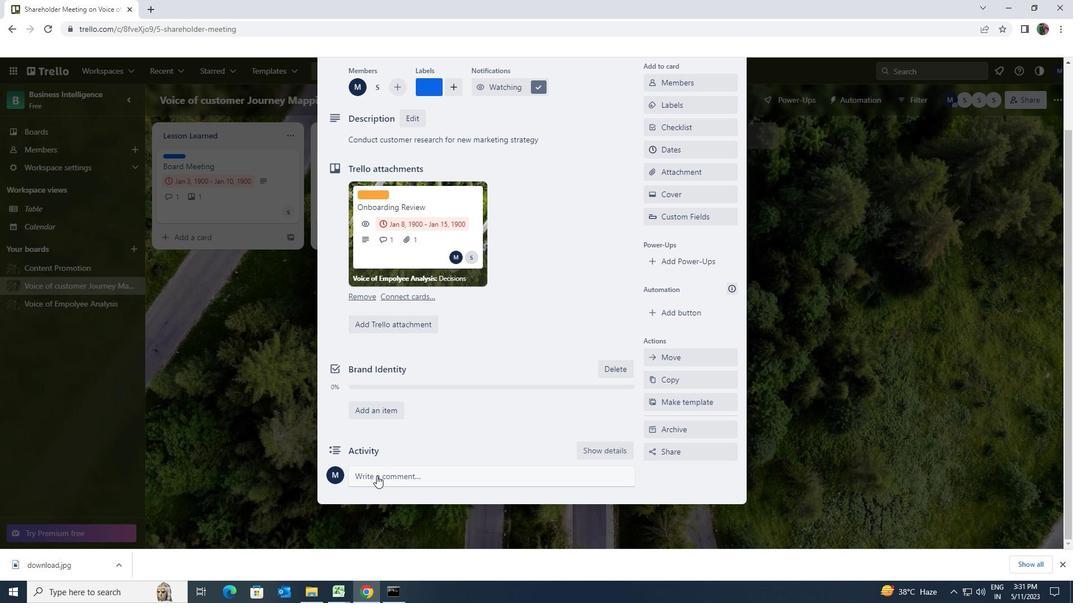 
Action: Key pressed <Key.shift>THE<Key.space><Key.shift>POTENTIAL<Key.space>RISK<Key.space>ASSOCIATED<Key.space>WITH<Key.space>THIS<Key.space>ATSK<Key.space>LET<Key.space>US<Key.space>ENSURE<Key.space>THAT<Key.space>WE<Key.space>A<Key.space>HAVE<Key.space>SOLID<Key.space>RISK<Key.space>MANAGEMENT<Key.space>PLAN<Key.space>IN<Key.space>PLACE
Screenshot: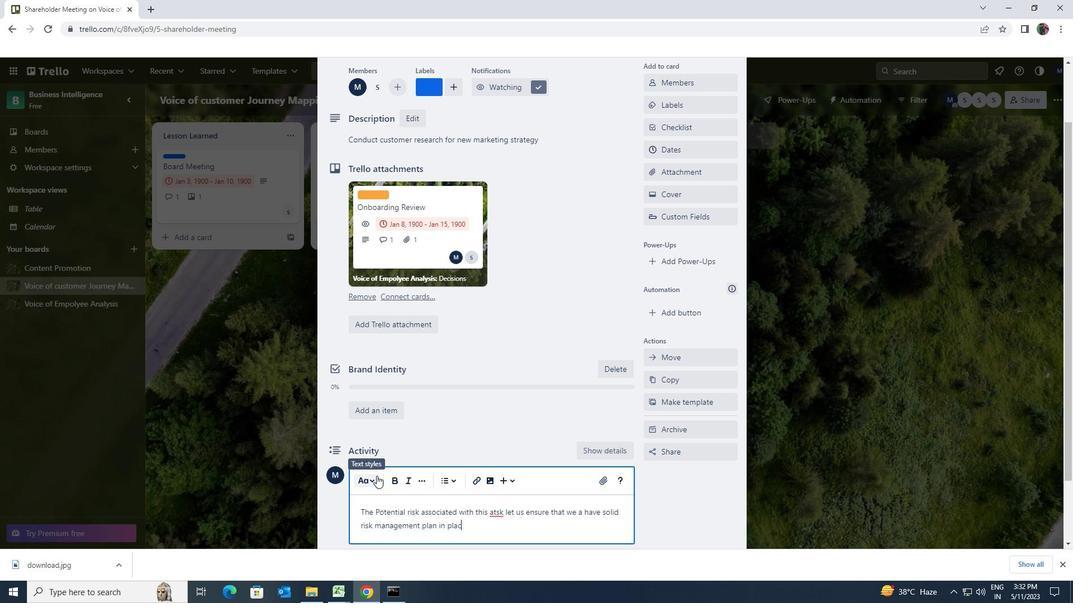 
Action: Mouse moved to (491, 516)
Screenshot: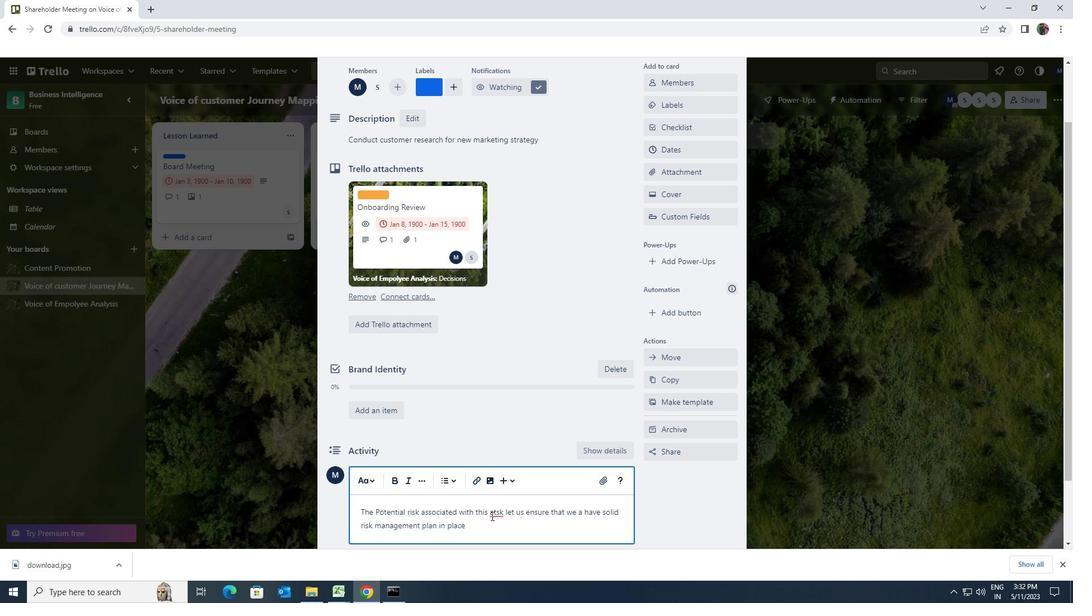 
Action: Mouse pressed left at (491, 516)
Screenshot: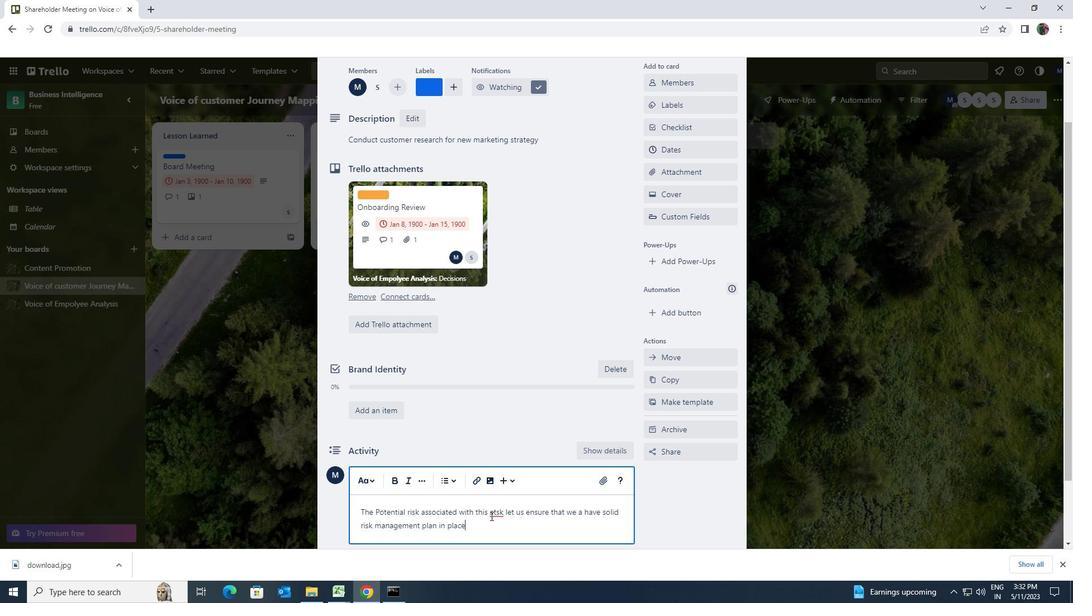
Action: Mouse moved to (502, 512)
Screenshot: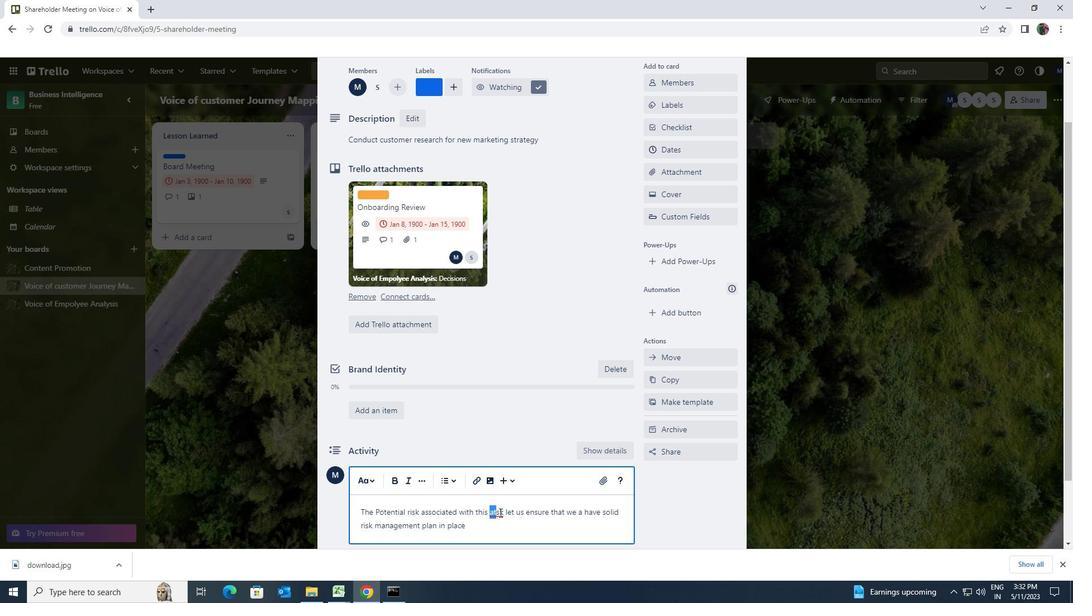 
Action: Key pressed TASK
Screenshot: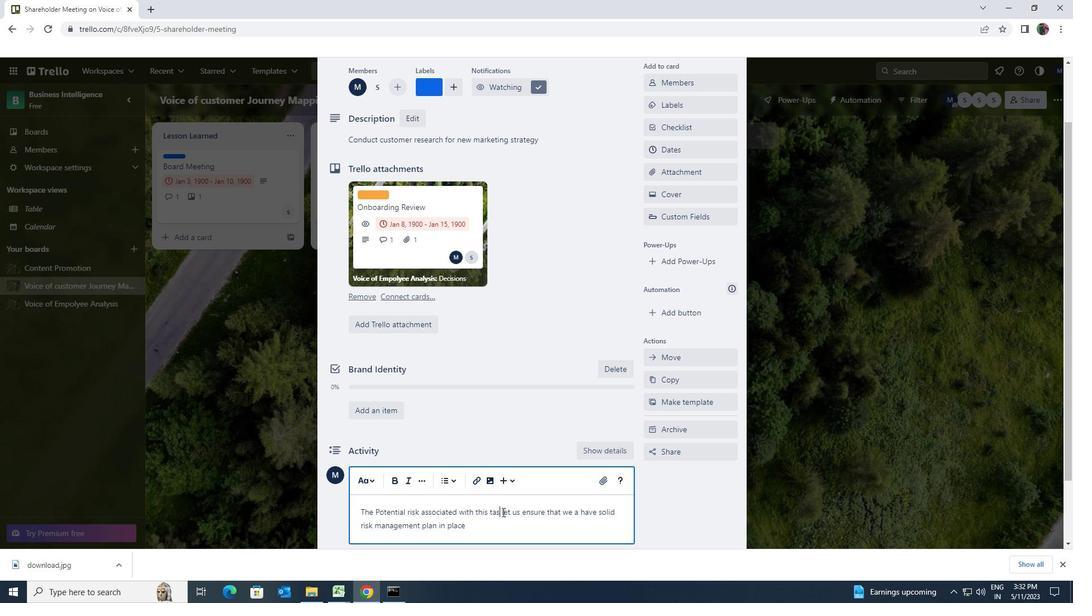 
Action: Mouse scrolled (502, 512) with delta (0, 0)
Screenshot: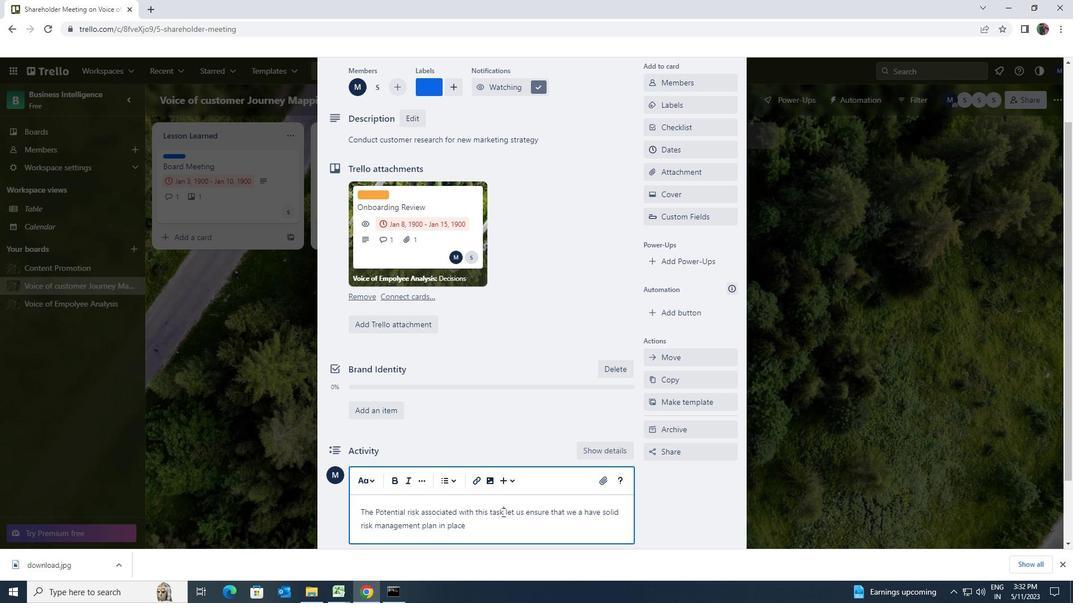 
Action: Mouse moved to (364, 501)
Screenshot: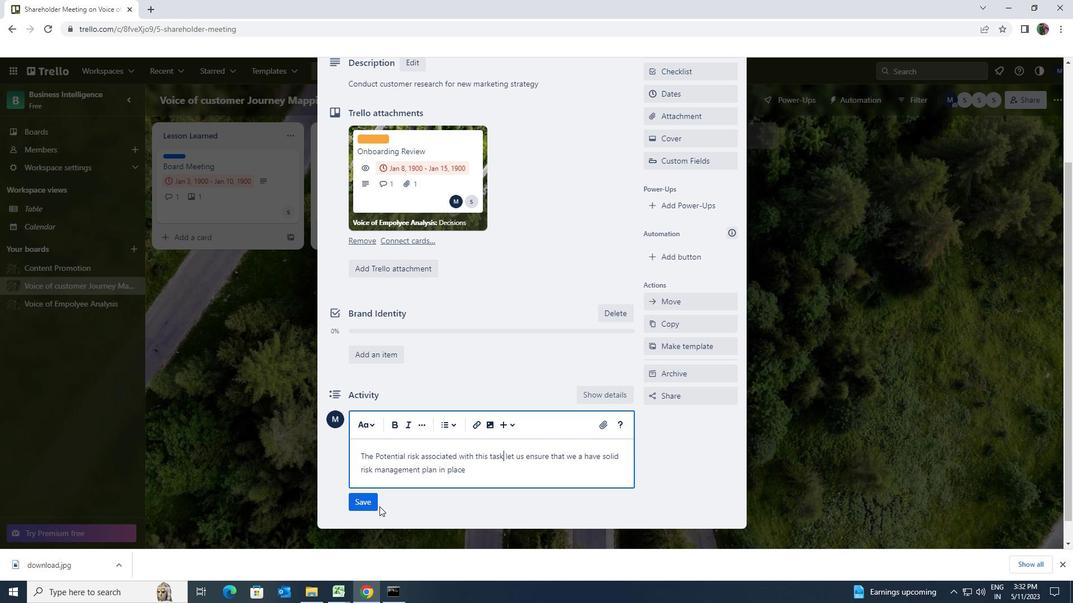 
Action: Mouse pressed left at (364, 501)
Screenshot: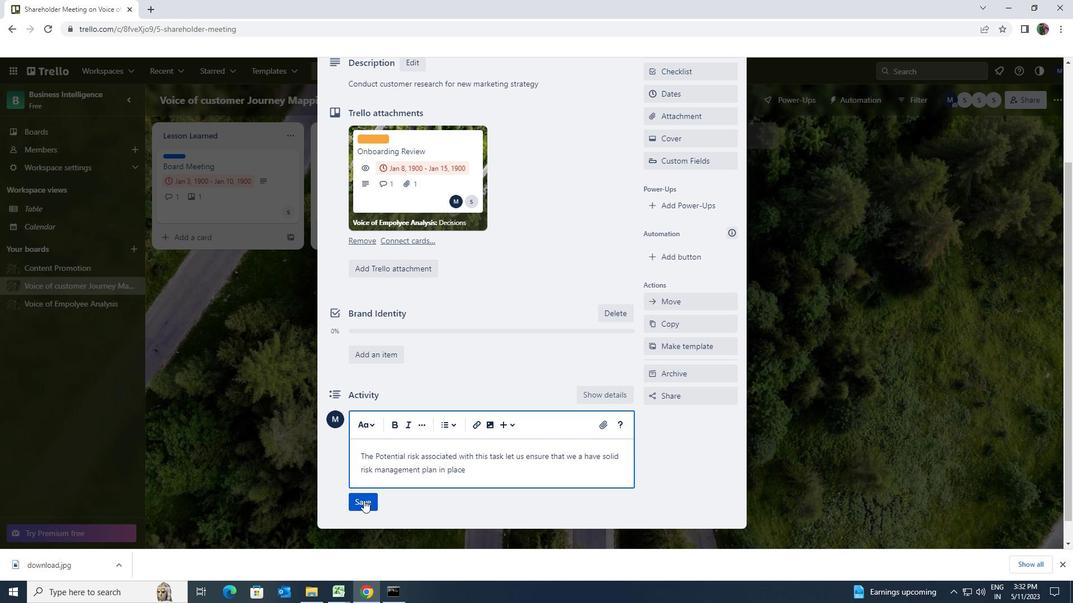 
Action: Mouse moved to (555, 345)
Screenshot: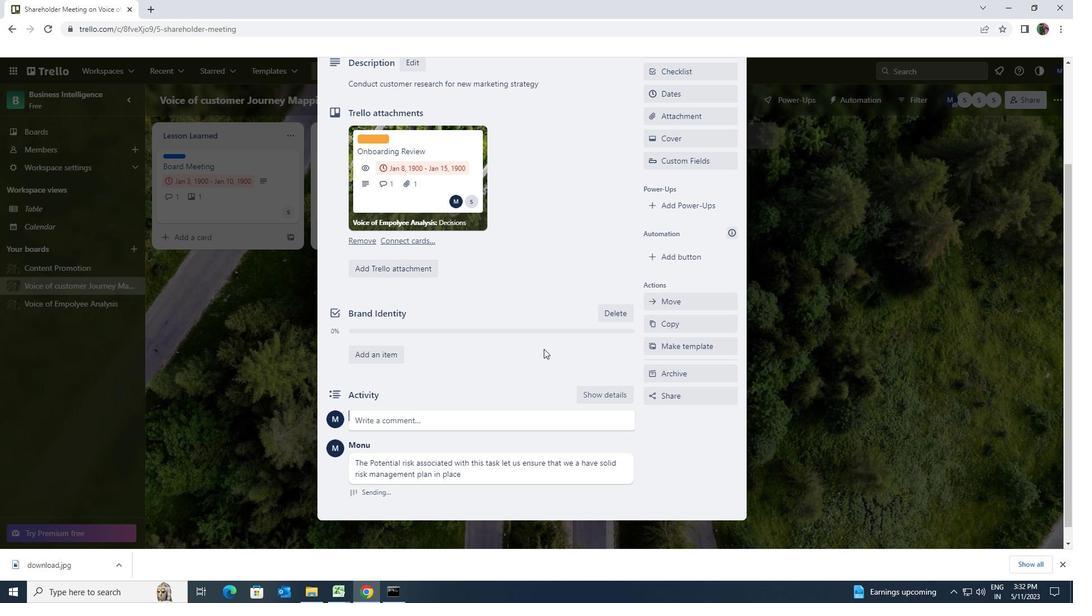 
Action: Mouse scrolled (555, 346) with delta (0, 0)
Screenshot: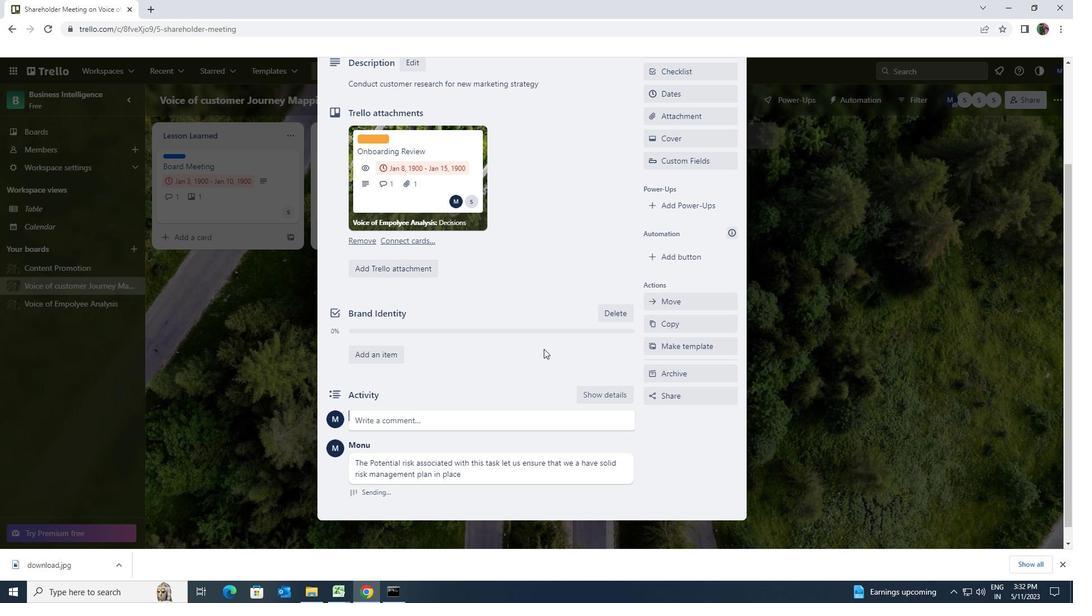 
Action: Mouse moved to (555, 345)
Screenshot: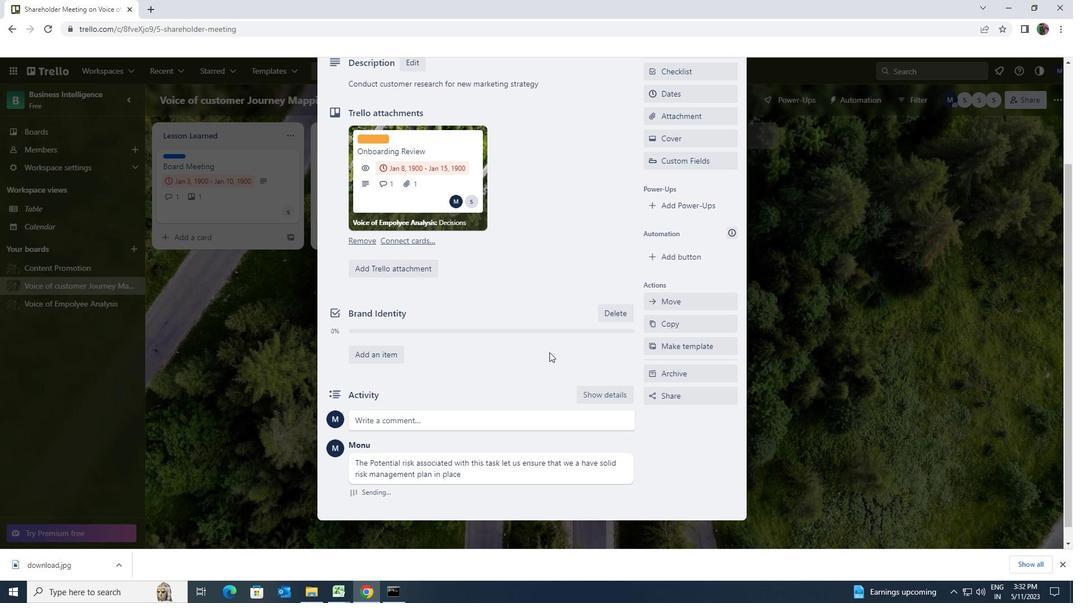 
Action: Mouse scrolled (555, 346) with delta (0, 0)
Screenshot: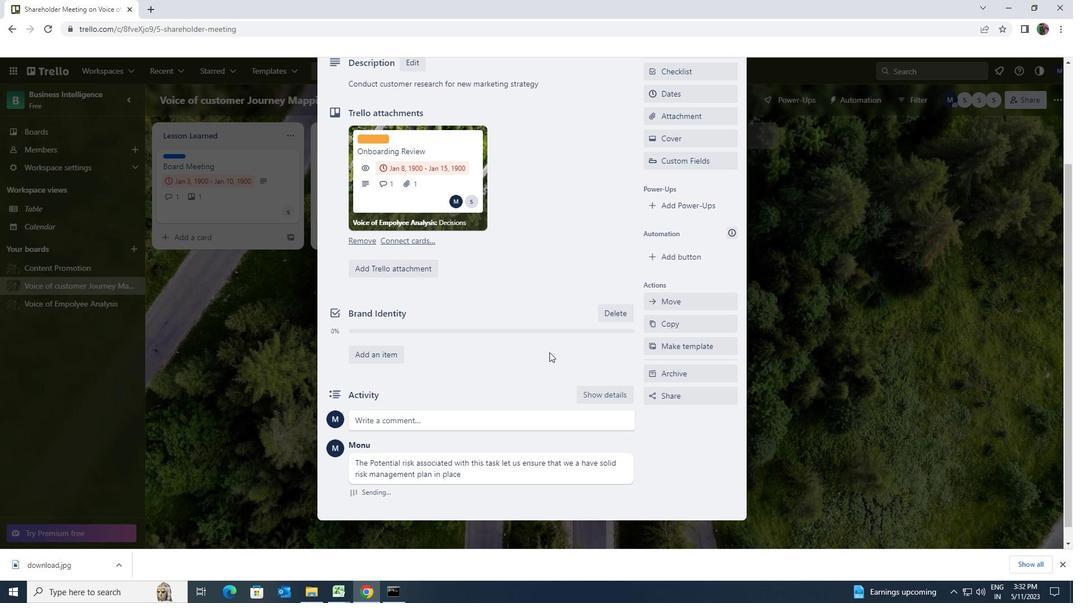 
Action: Mouse scrolled (555, 346) with delta (0, 0)
Screenshot: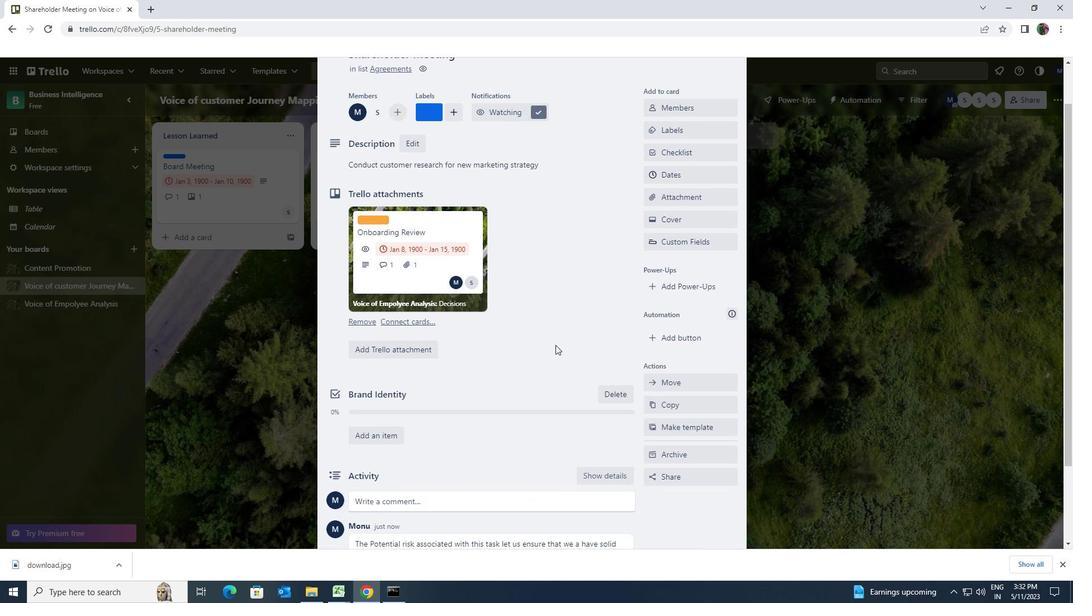 
Action: Mouse moved to (687, 220)
Screenshot: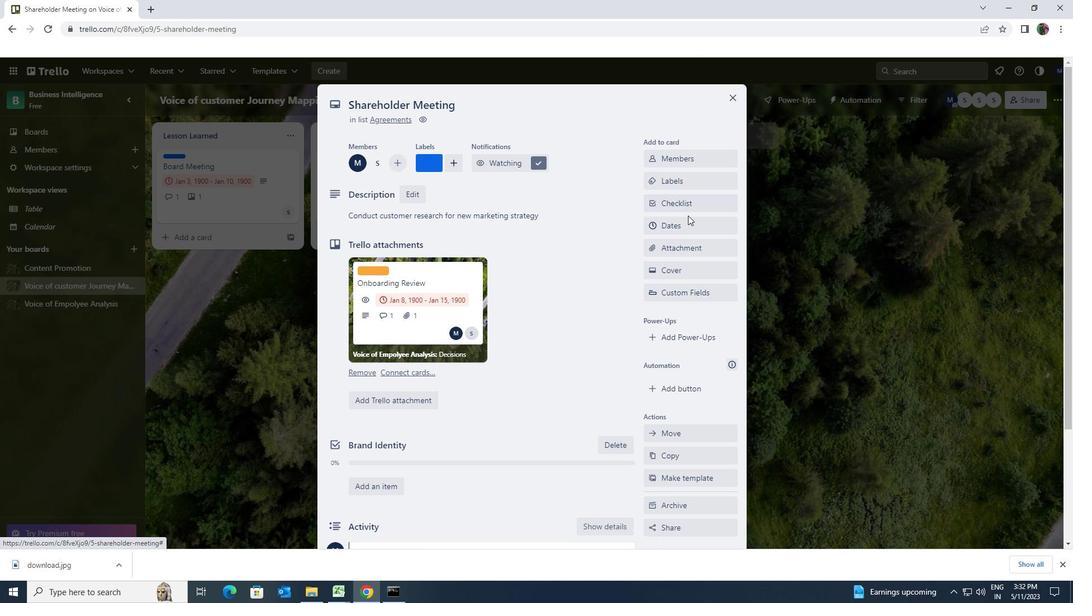 
Action: Mouse pressed left at (687, 220)
Screenshot: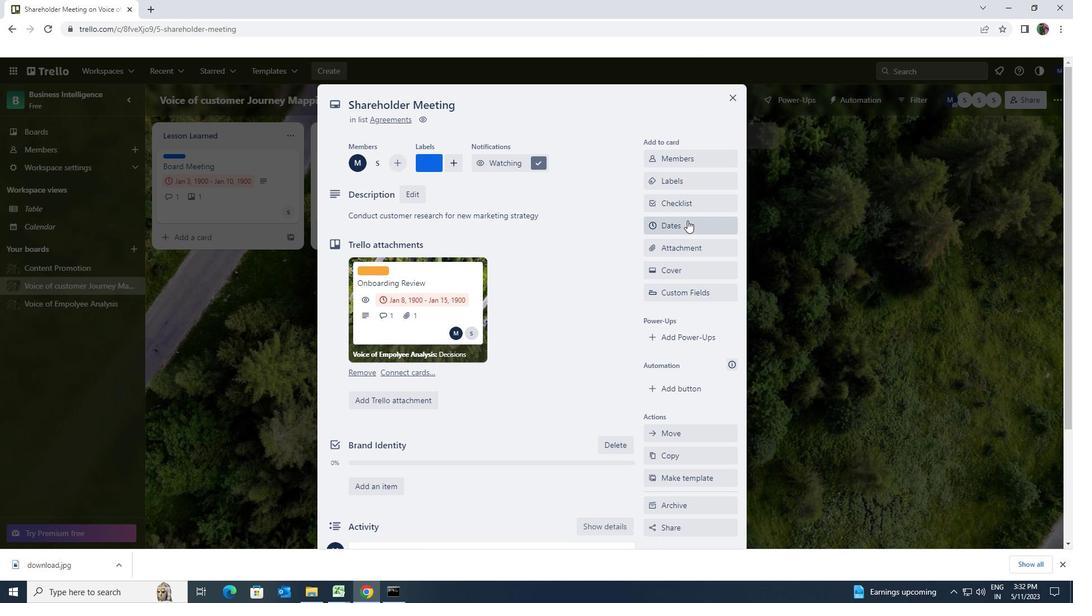 
Action: Mouse moved to (660, 304)
Screenshot: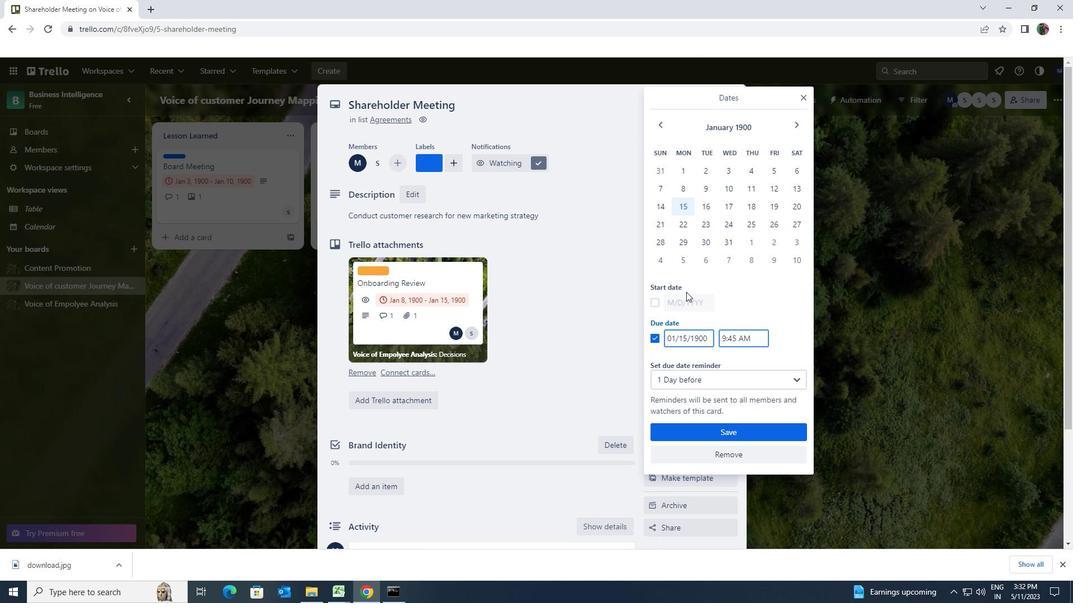 
Action: Mouse pressed left at (660, 304)
Screenshot: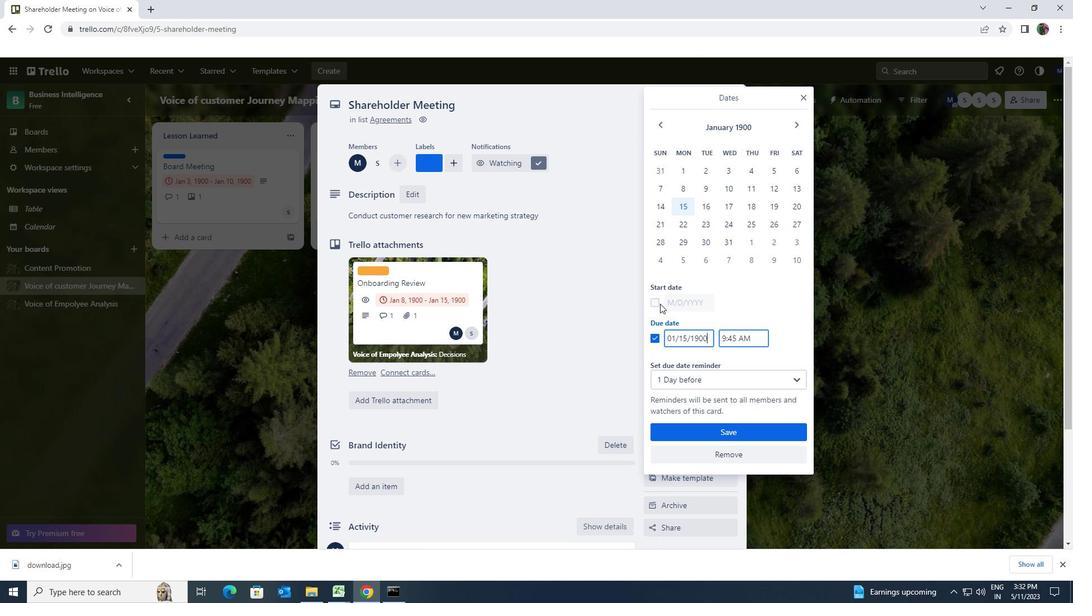 
Action: Mouse moved to (706, 303)
Screenshot: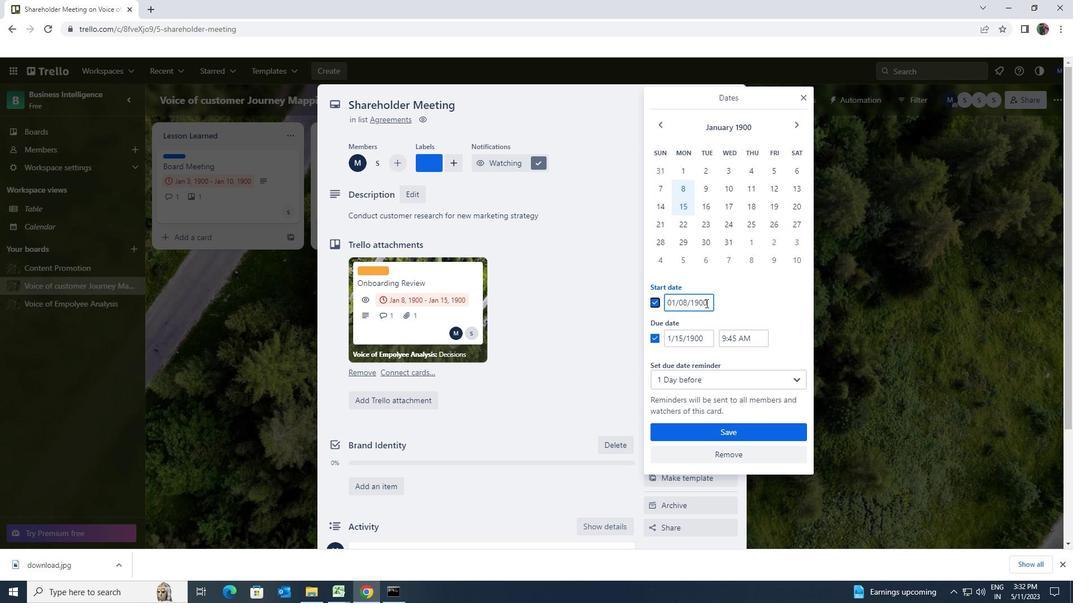 
Action: Mouse pressed left at (706, 303)
Screenshot: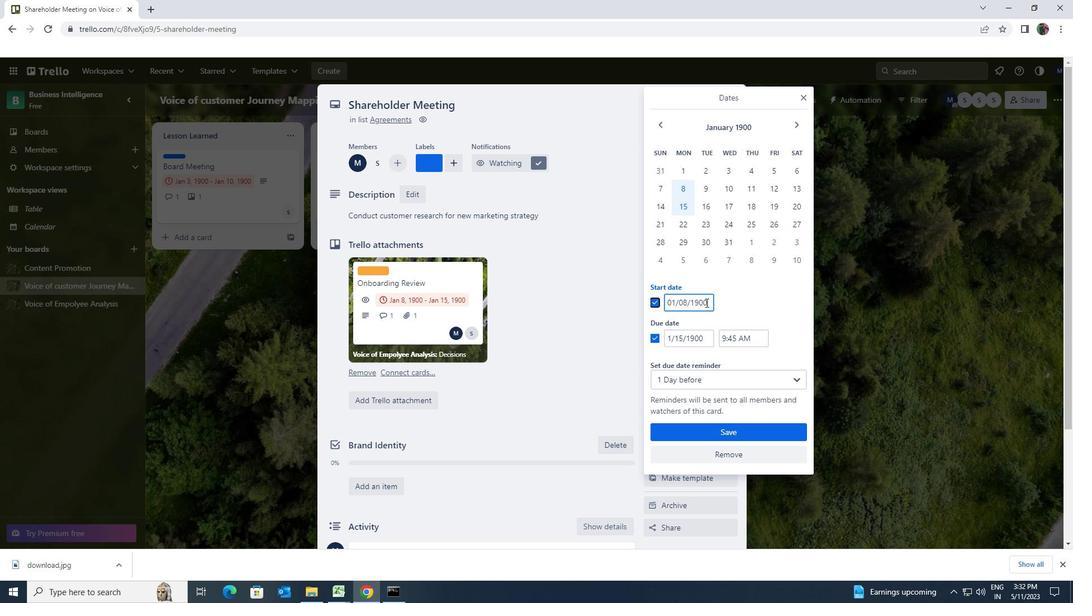 
Action: Mouse moved to (667, 298)
Screenshot: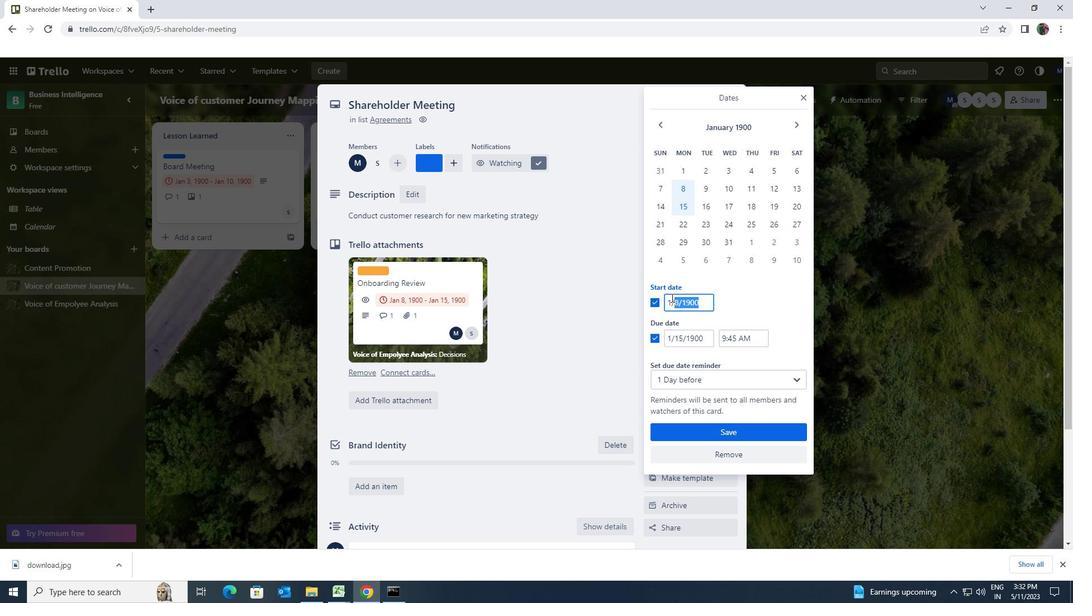 
Action: Key pressed 1/9/1900
Screenshot: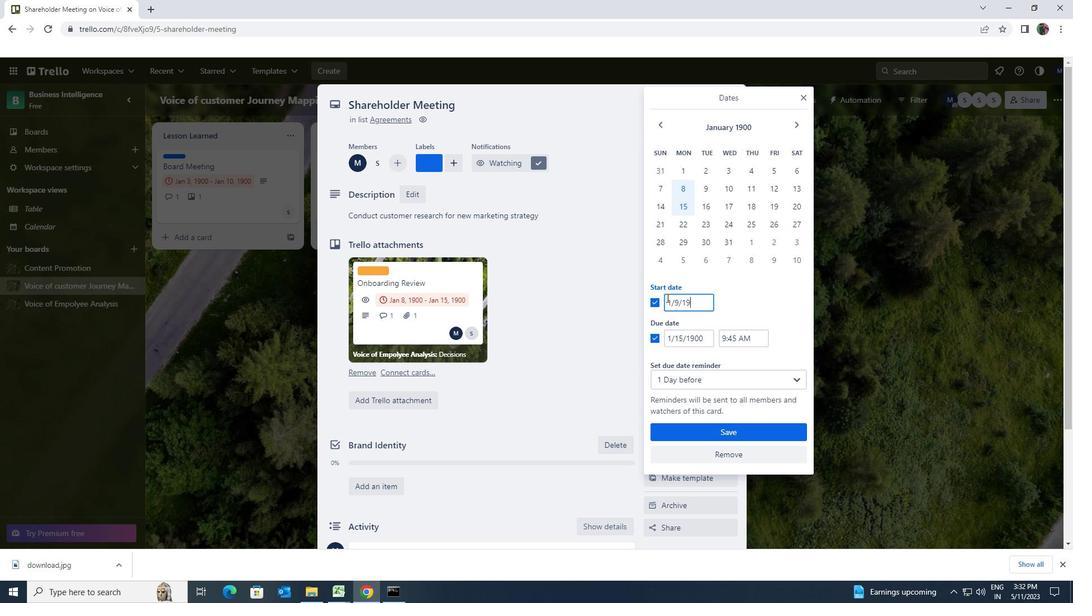 
Action: Mouse moved to (707, 341)
Screenshot: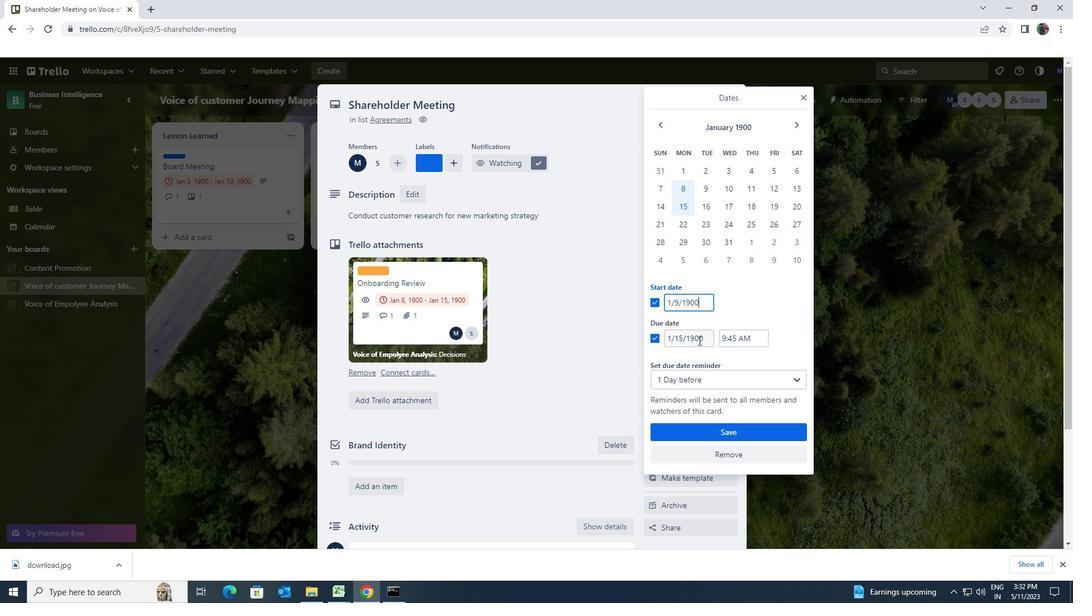 
Action: Mouse pressed left at (707, 341)
Screenshot: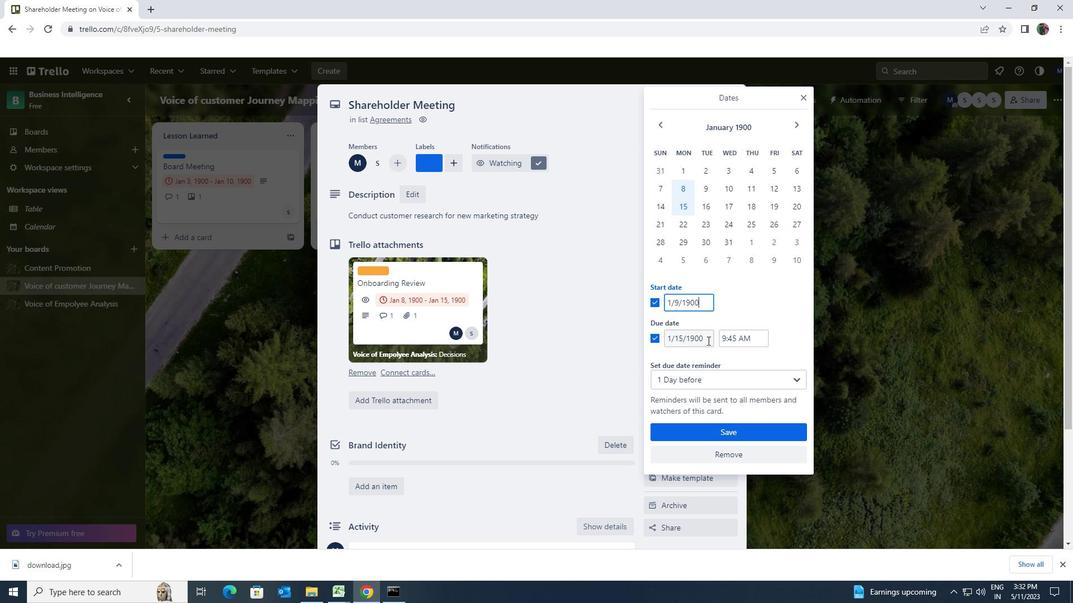
Action: Mouse moved to (666, 336)
Screenshot: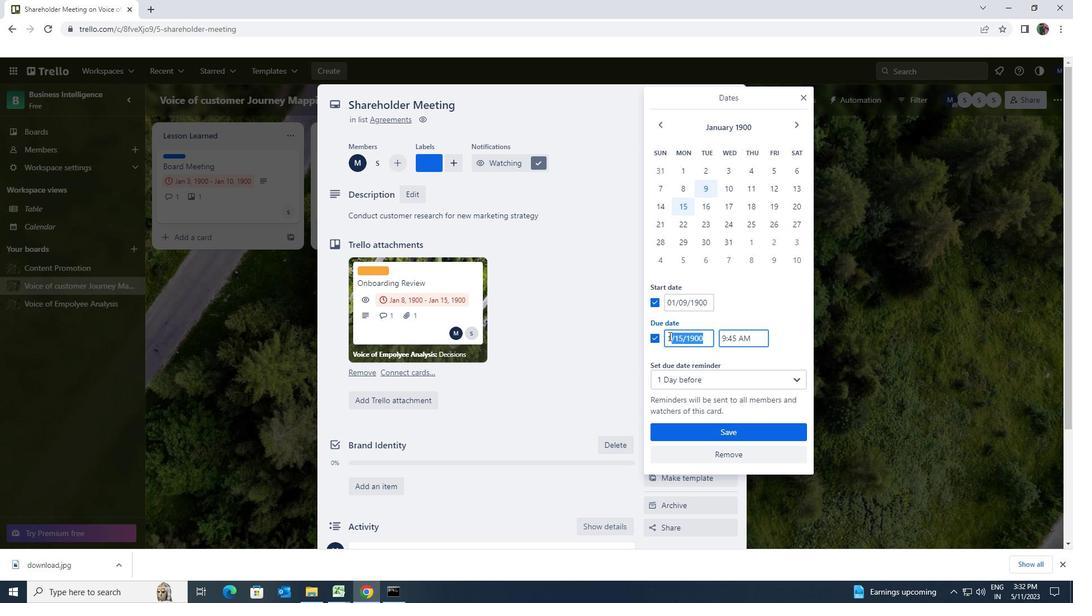 
Action: Key pressed 1/16/1900
Screenshot: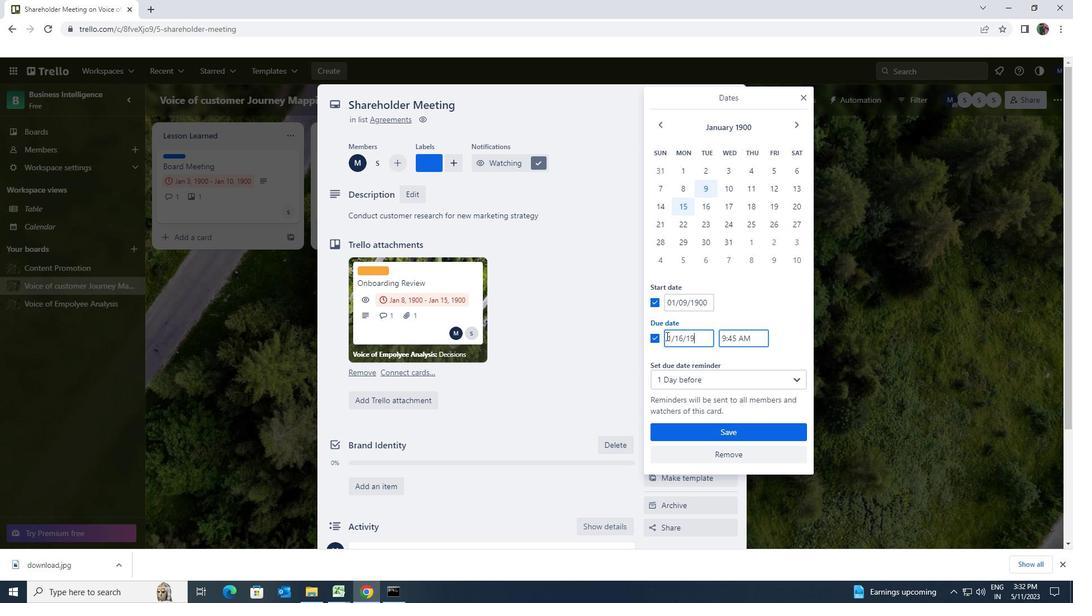 
Action: Mouse moved to (719, 430)
Screenshot: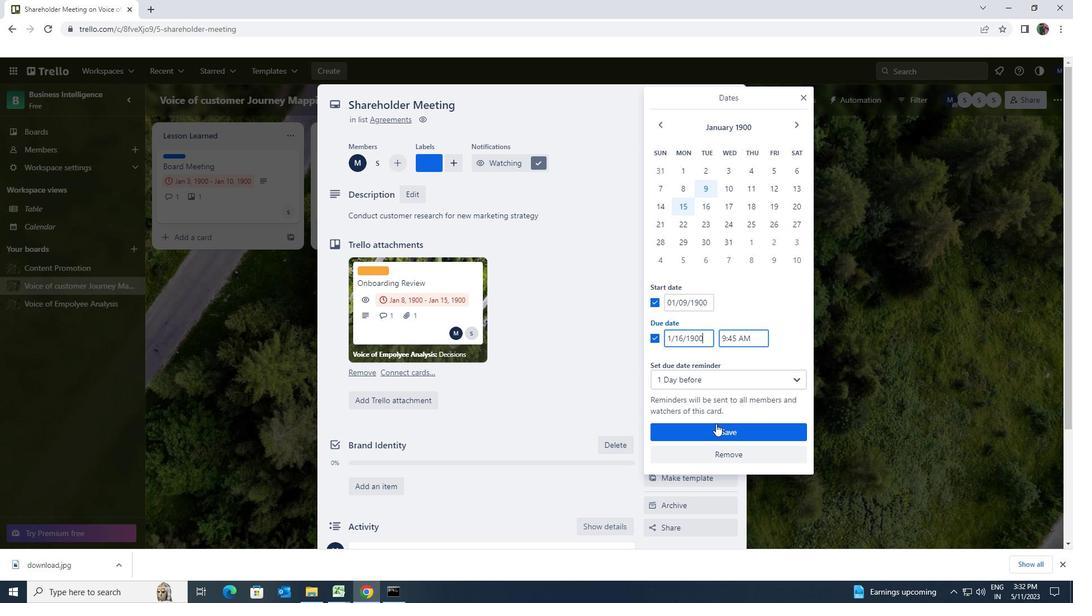 
Action: Mouse pressed left at (719, 430)
Screenshot: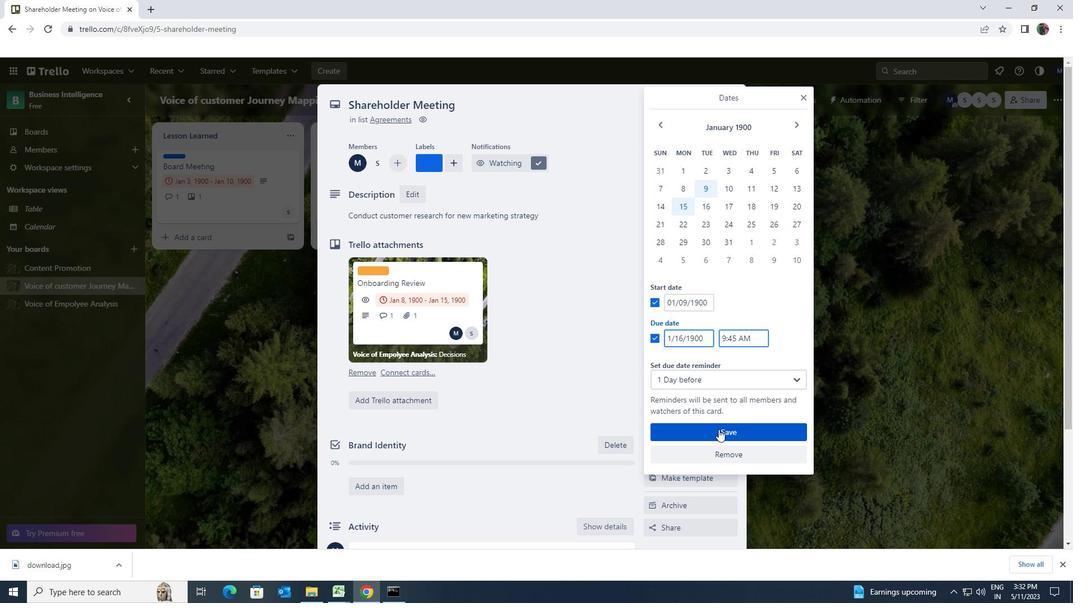 
